 Task: Open Card Panel Discussion Review in Board Business Strategy Development to Workspace Change Management and add a team member Softage.2@softage.net, a label Blue, a checklist Literature, an attachment from your computer, a color Blue and finally, add a card description 'Schedule meeting with potential partner company' and a comment 'Let us approach this task with a sense of urgency and prioritize it accordingly.'. Add a start date 'Jan 02, 1900' with a due date 'Jan 09, 1900'
Action: Mouse moved to (301, 161)
Screenshot: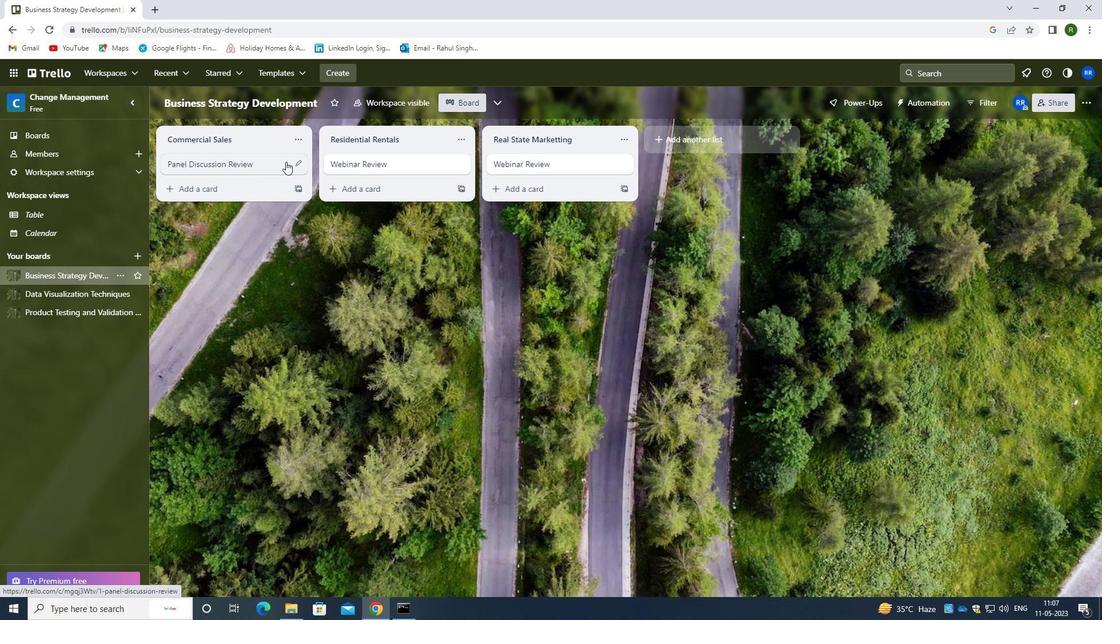 
Action: Mouse pressed left at (301, 161)
Screenshot: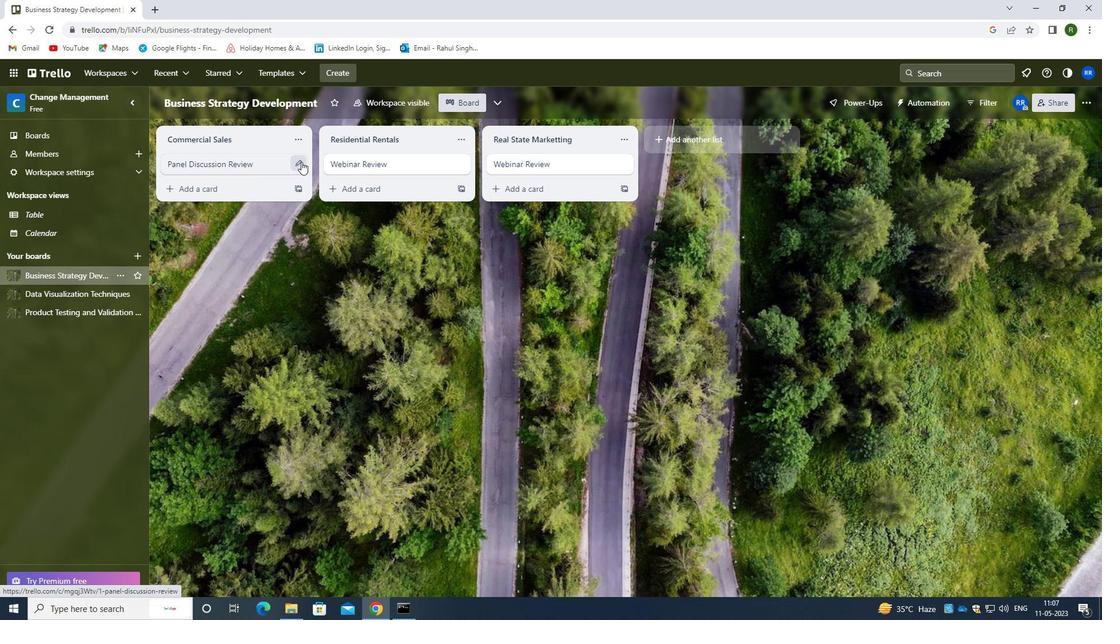 
Action: Mouse moved to (353, 165)
Screenshot: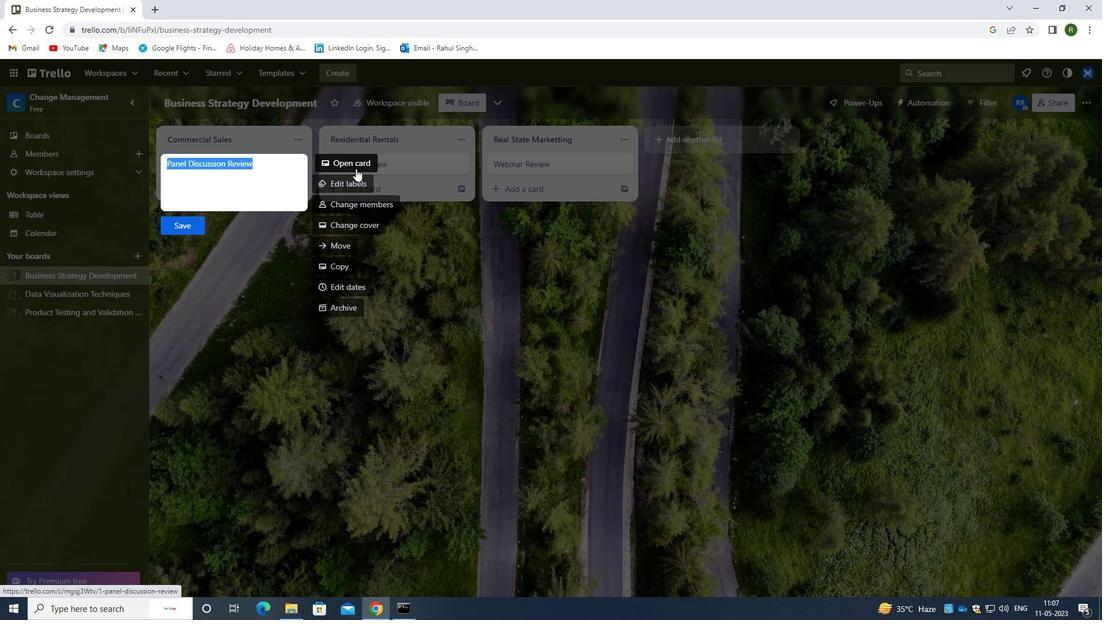 
Action: Mouse pressed left at (353, 165)
Screenshot: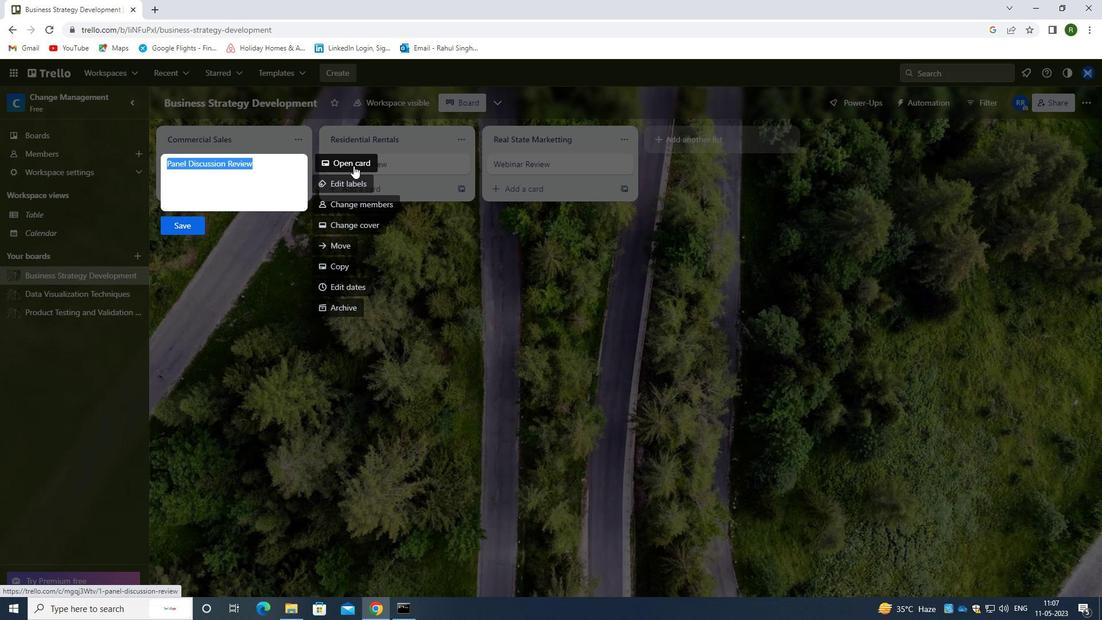
Action: Mouse moved to (688, 167)
Screenshot: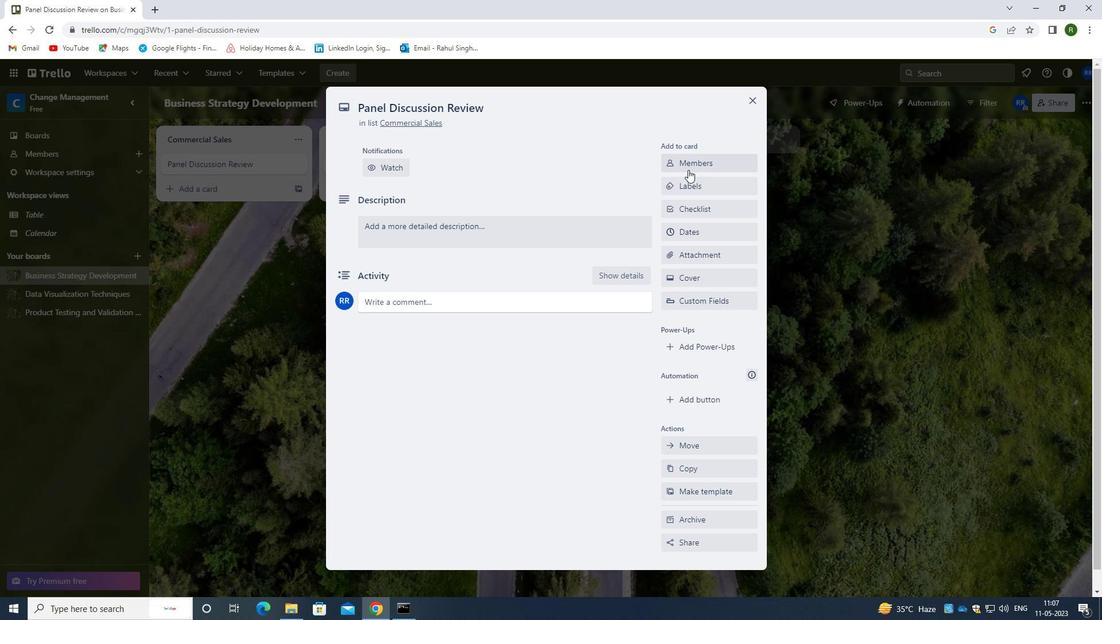 
Action: Mouse pressed left at (688, 167)
Screenshot: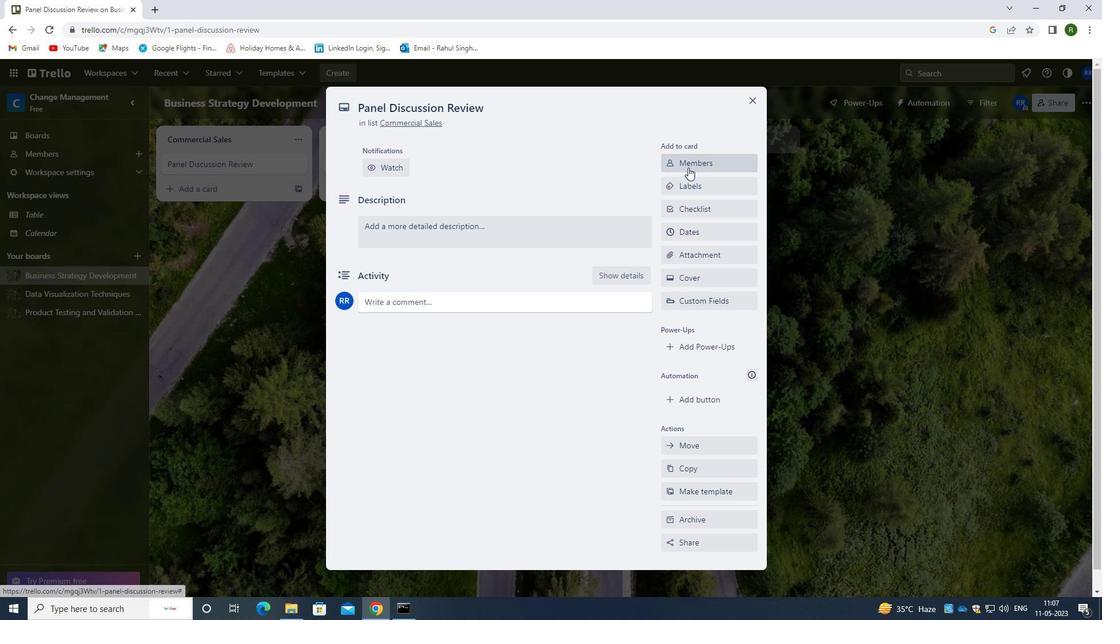 
Action: Mouse moved to (687, 216)
Screenshot: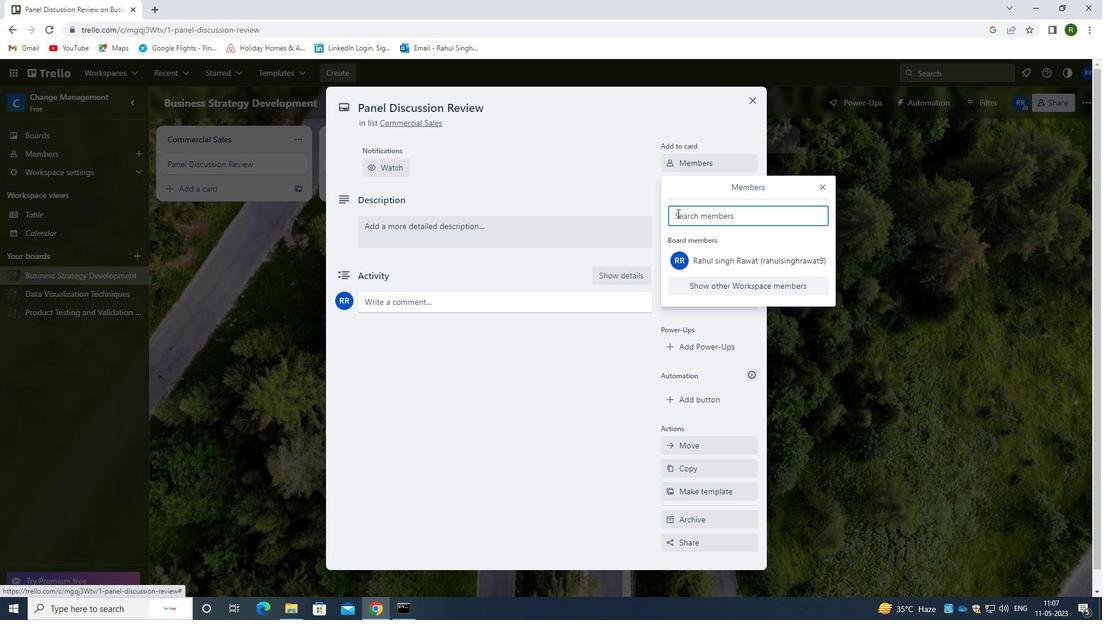 
Action: Mouse pressed left at (687, 216)
Screenshot: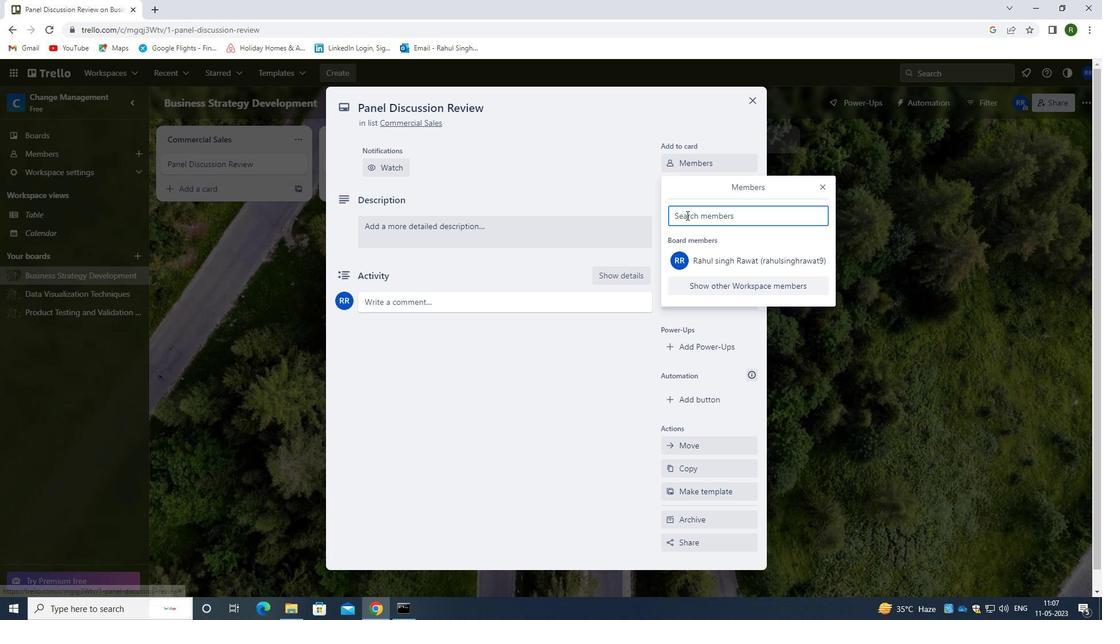 
Action: Mouse moved to (657, 195)
Screenshot: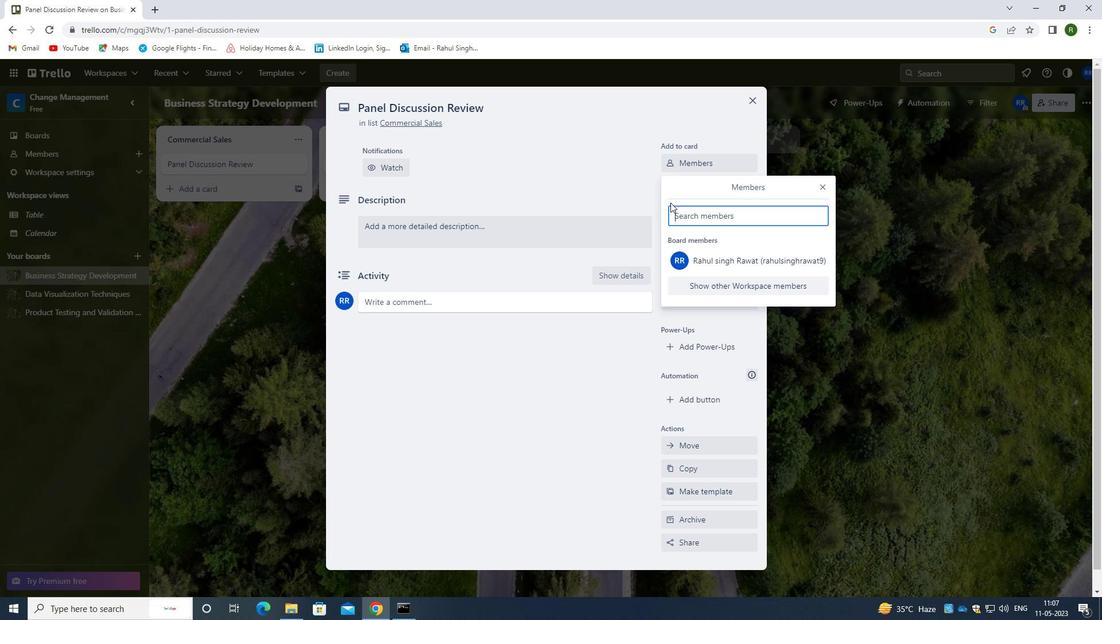 
Action: Key pressed <Key.caps_lock>s<Key.caps_lock>oftage.2<Key.shift><Key.shift><Key.shift><Key.shift><Key.shift><Key.shift><Key.shift>@SOFTAGE.NET
Screenshot: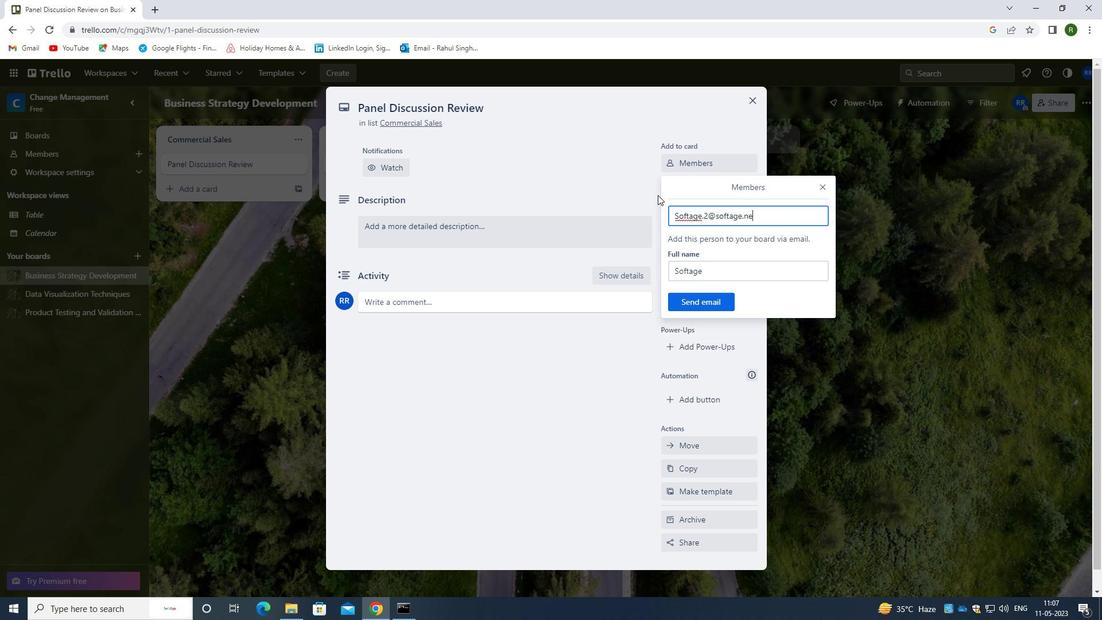 
Action: Mouse moved to (712, 302)
Screenshot: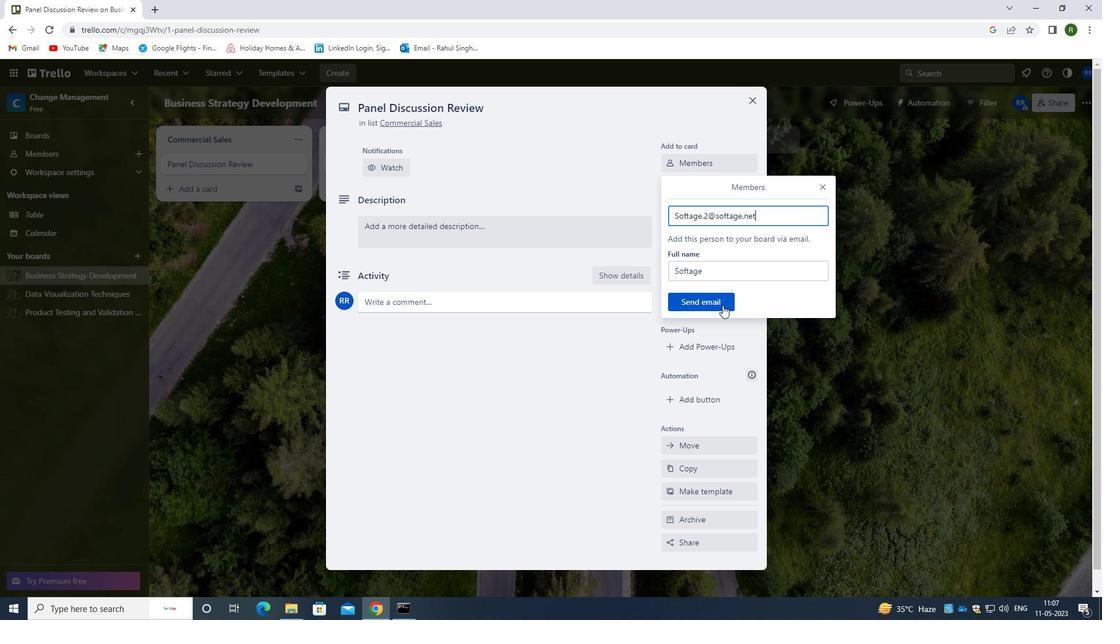 
Action: Mouse pressed left at (712, 302)
Screenshot: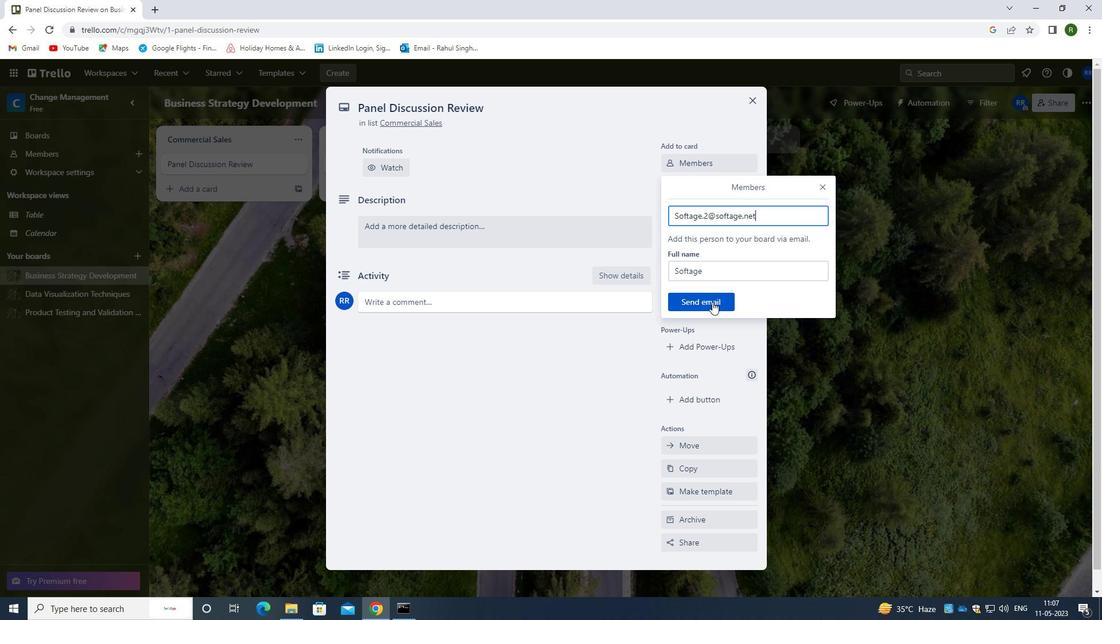 
Action: Mouse moved to (695, 228)
Screenshot: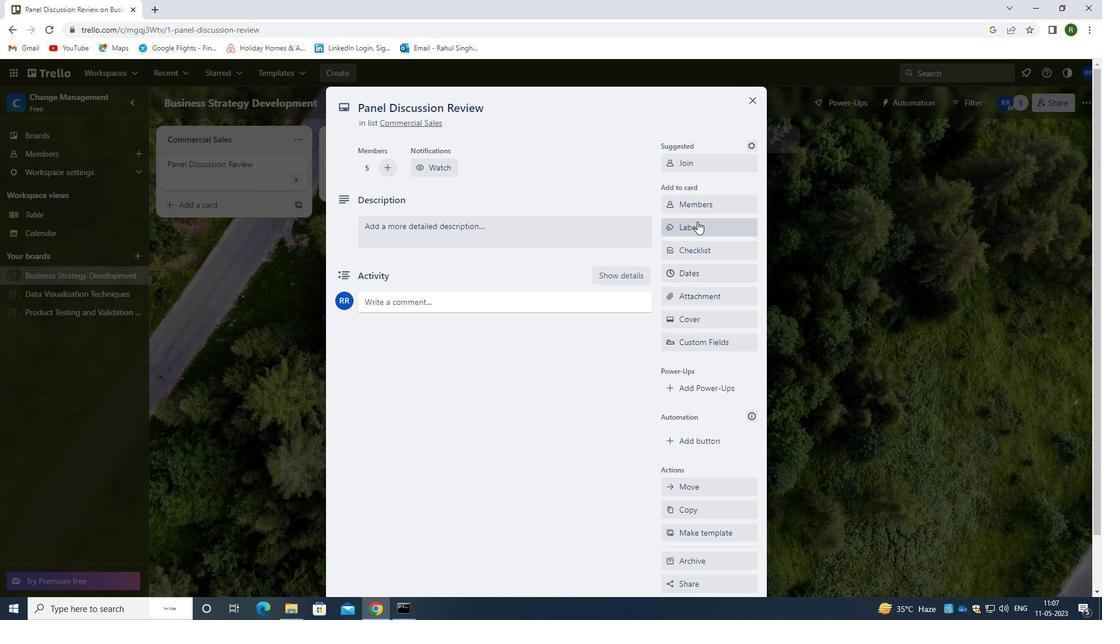 
Action: Mouse pressed left at (695, 228)
Screenshot: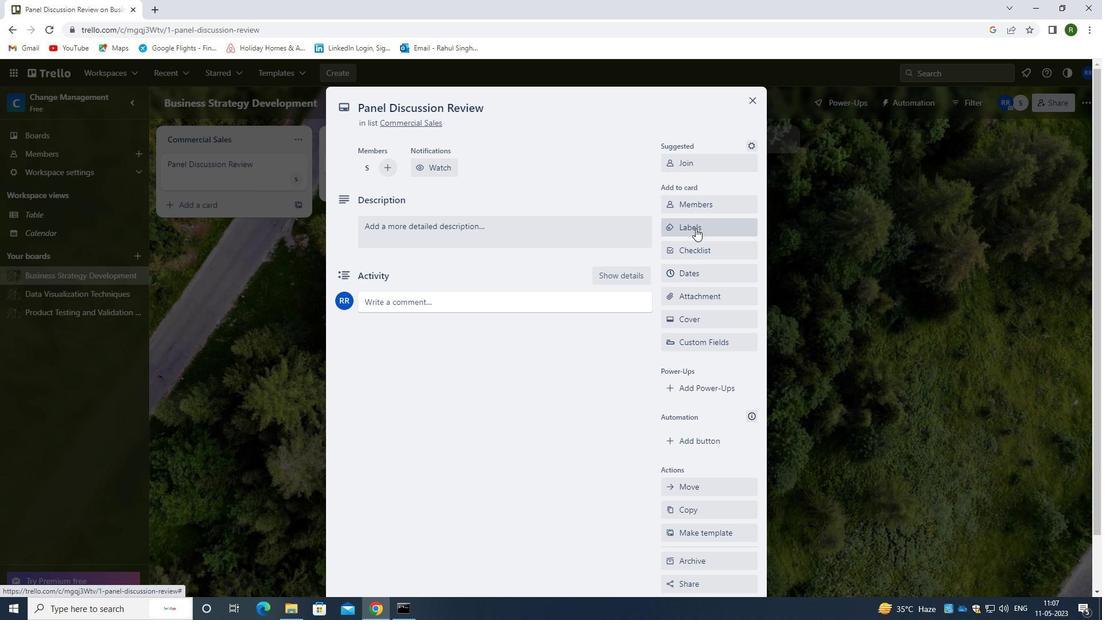 
Action: Mouse moved to (741, 299)
Screenshot: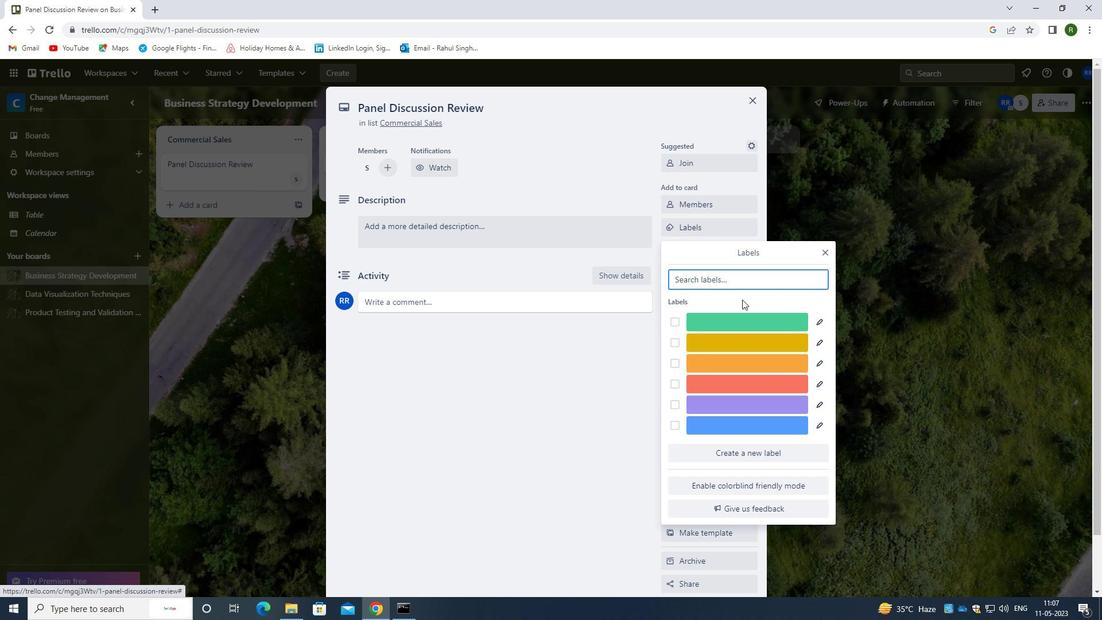 
Action: Key pressed <Key.caps_lock>BLLUE
Screenshot: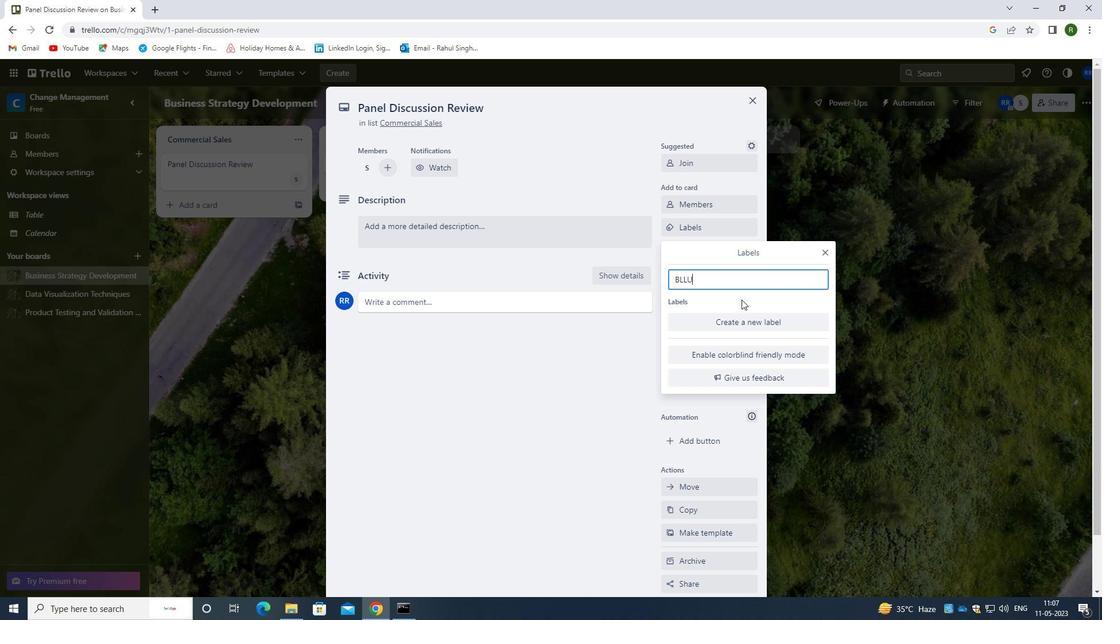 
Action: Mouse moved to (763, 299)
Screenshot: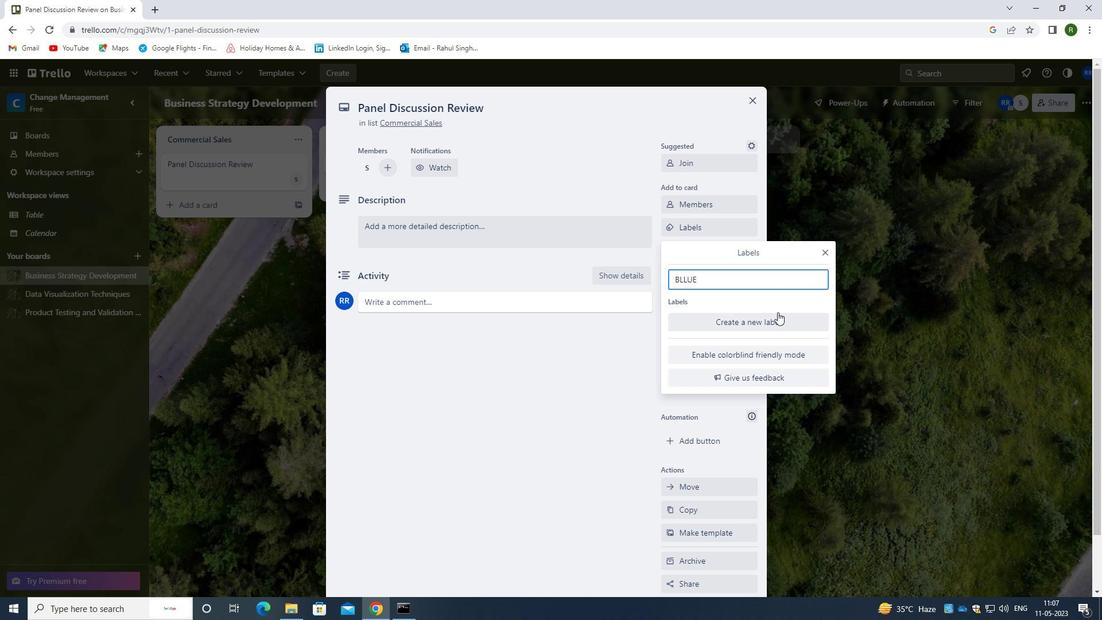 
Action: Key pressed <Key.backspace><Key.backspace><Key.backspace><Key.backspace><Key.backspace><Key.shift>BLUE
Screenshot: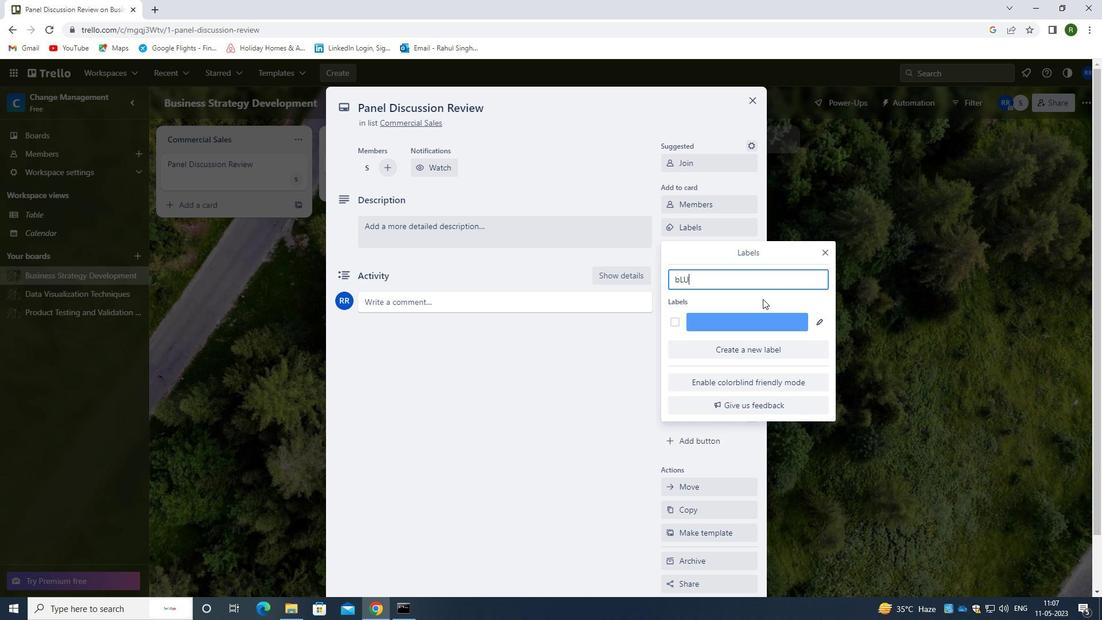 
Action: Mouse moved to (674, 321)
Screenshot: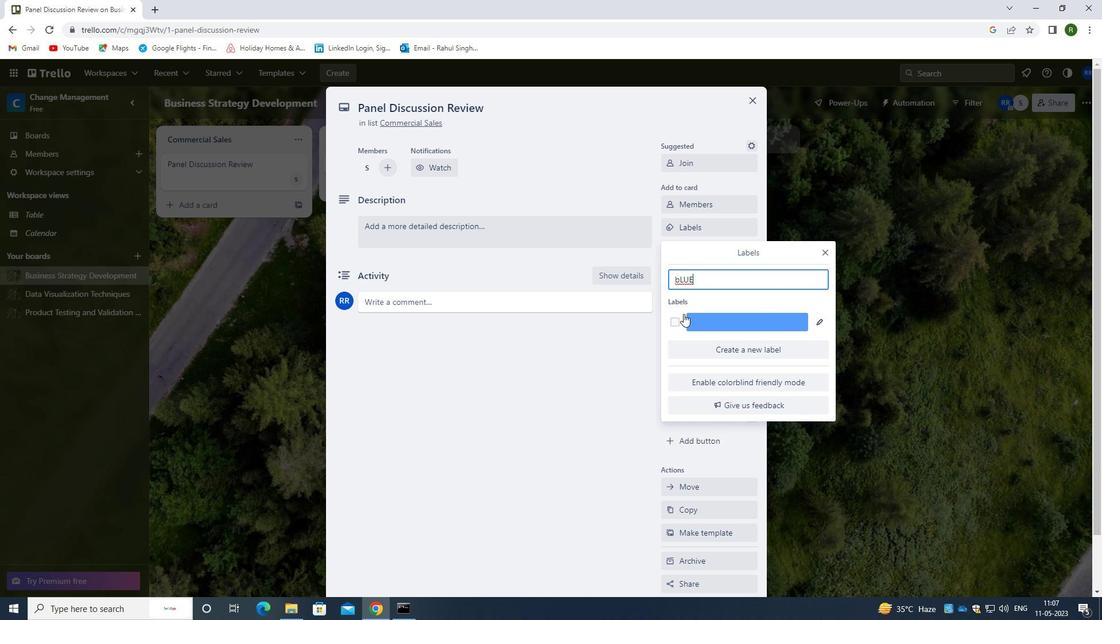 
Action: Mouse pressed left at (674, 321)
Screenshot: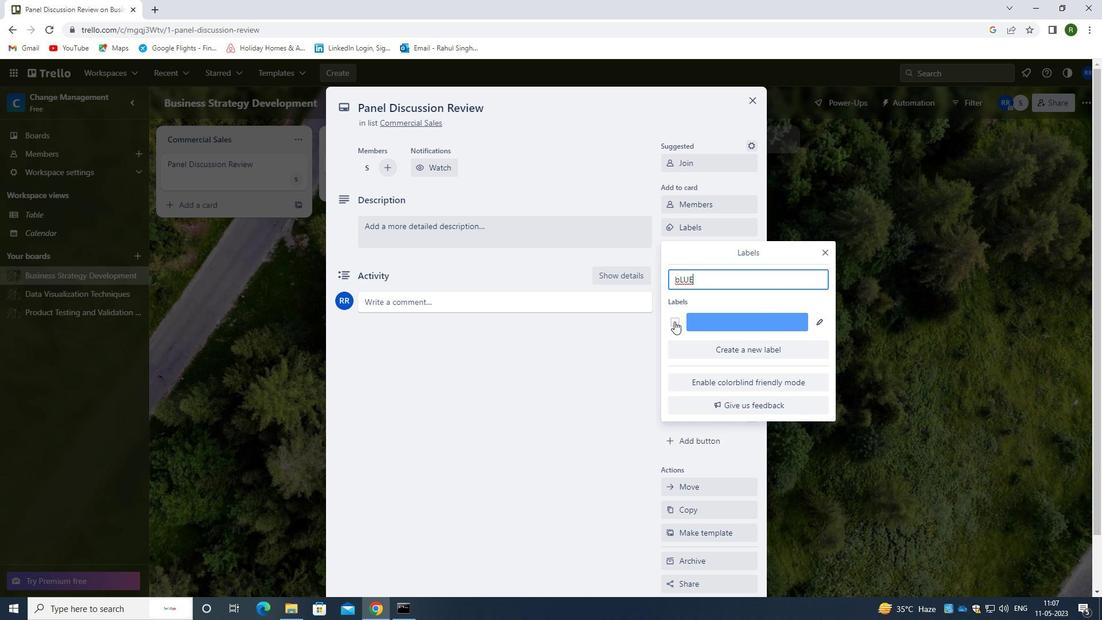 
Action: Mouse moved to (593, 364)
Screenshot: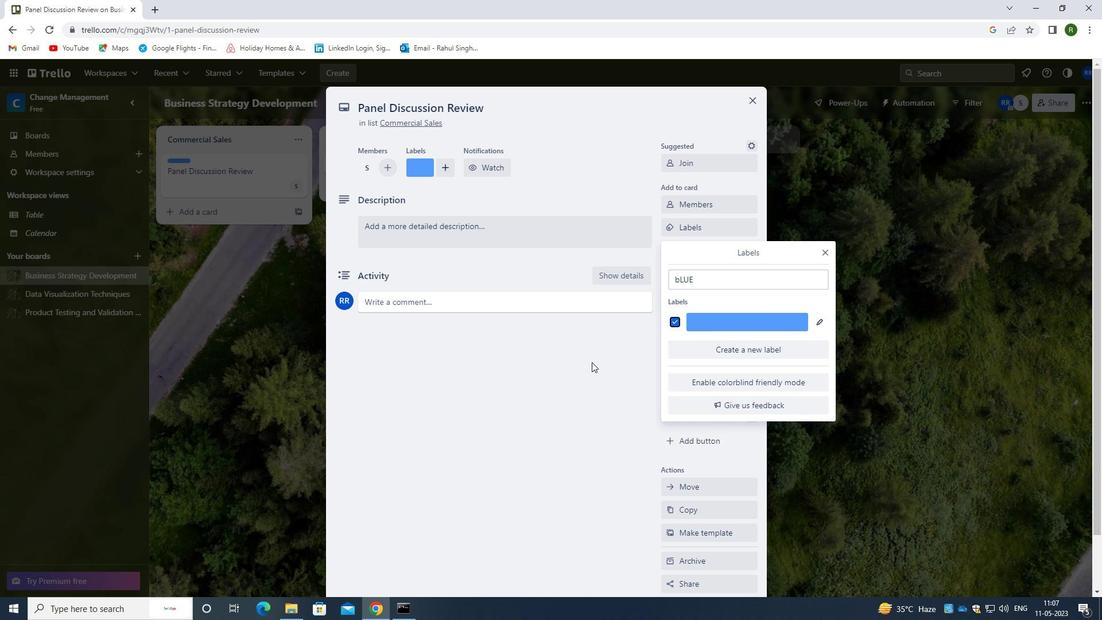 
Action: Mouse pressed left at (593, 364)
Screenshot: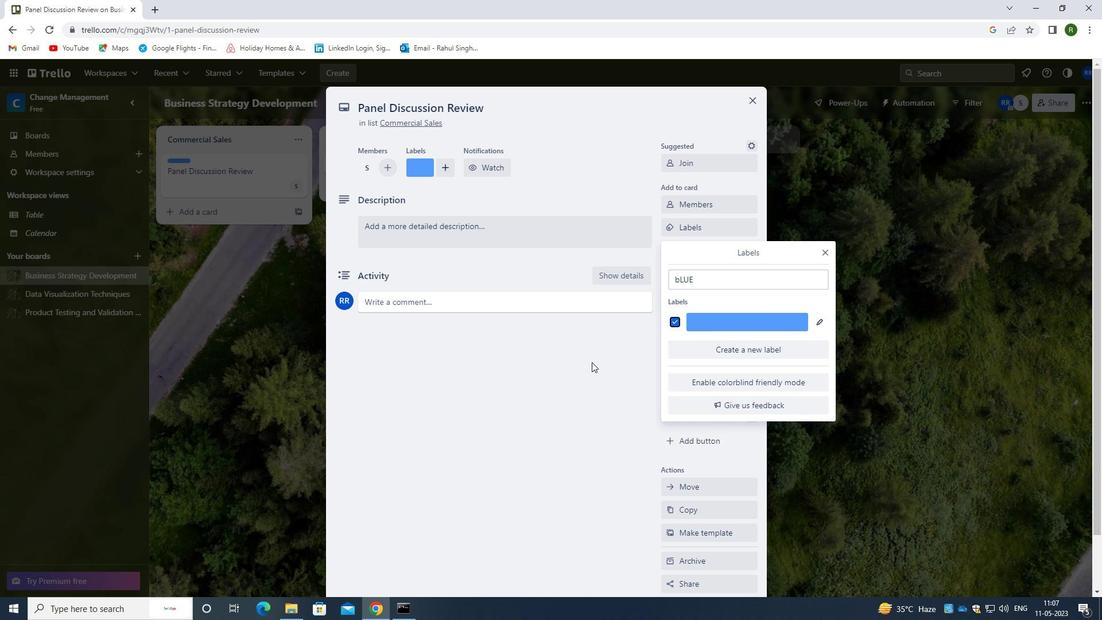 
Action: Mouse moved to (692, 272)
Screenshot: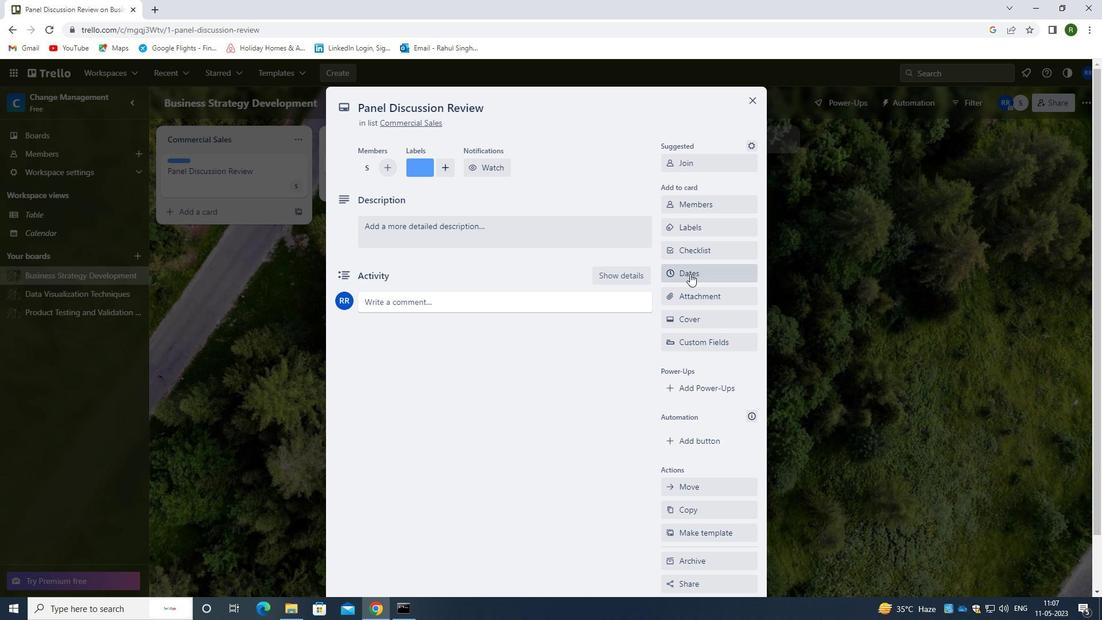
Action: Key pressed <Key.caps_lock>
Screenshot: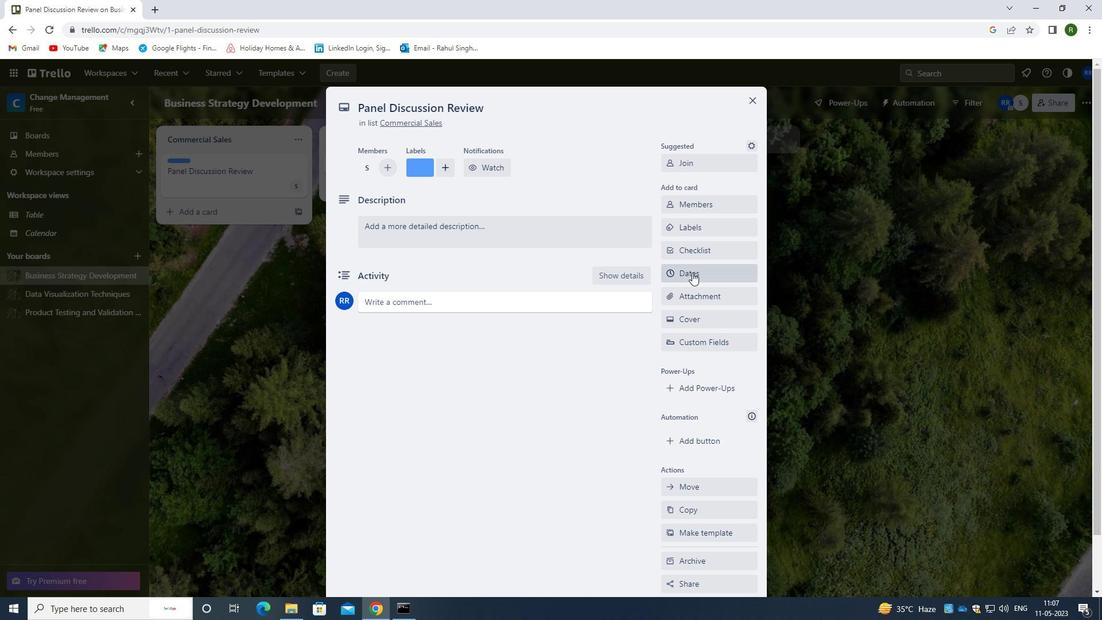 
Action: Mouse moved to (703, 254)
Screenshot: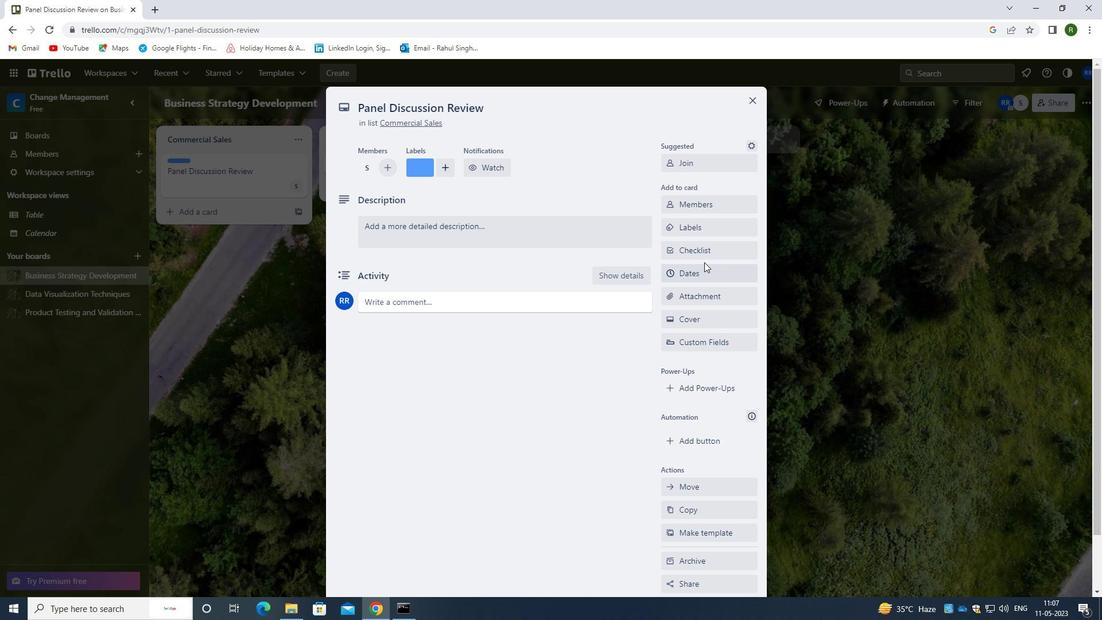 
Action: Mouse pressed left at (703, 254)
Screenshot: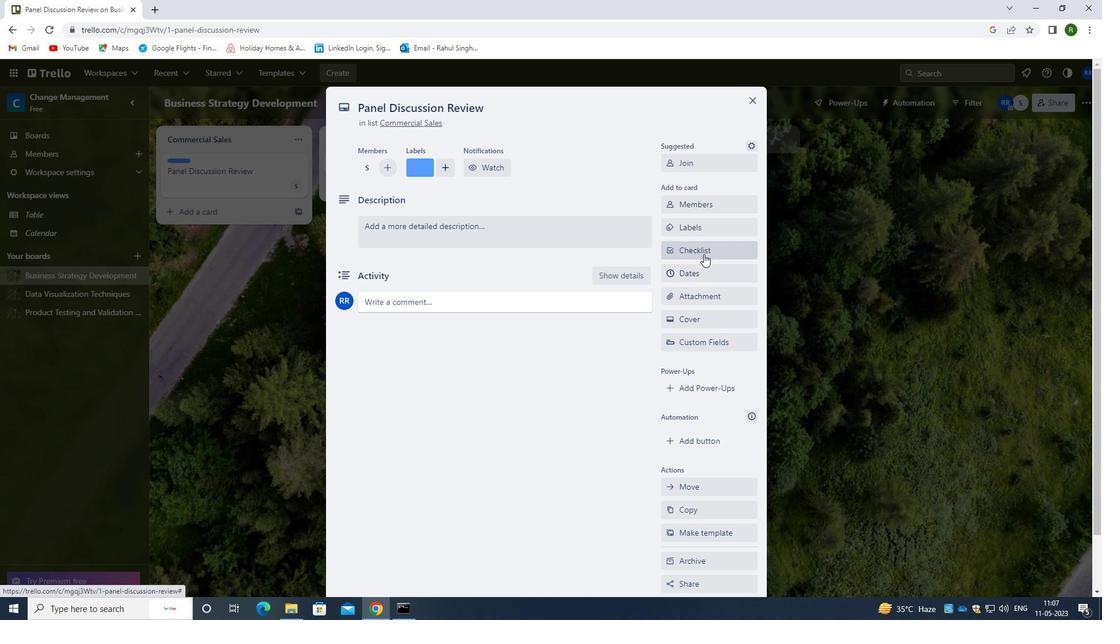 
Action: Mouse moved to (724, 296)
Screenshot: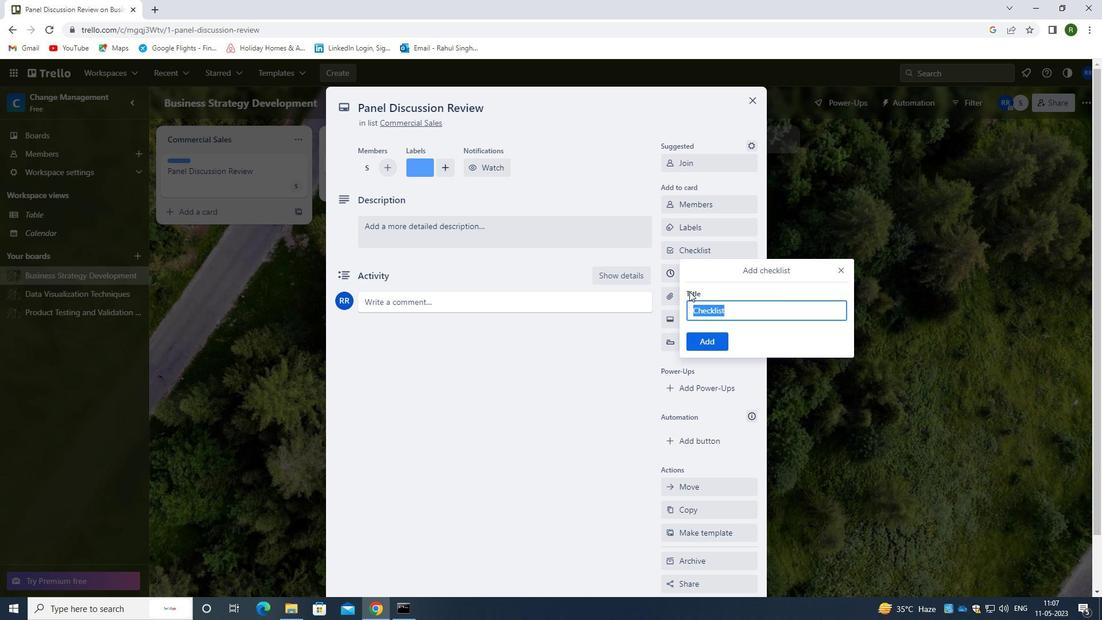 
Action: Key pressed <Key.caps_lock>L<Key.caps_lock>ITERATURE
Screenshot: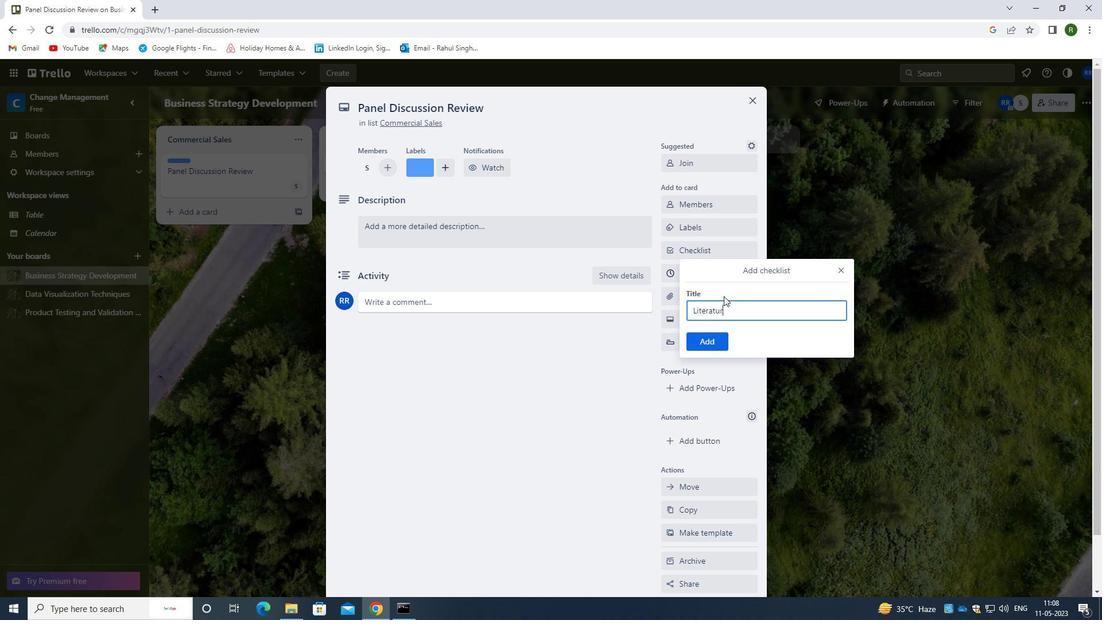 
Action: Mouse moved to (699, 342)
Screenshot: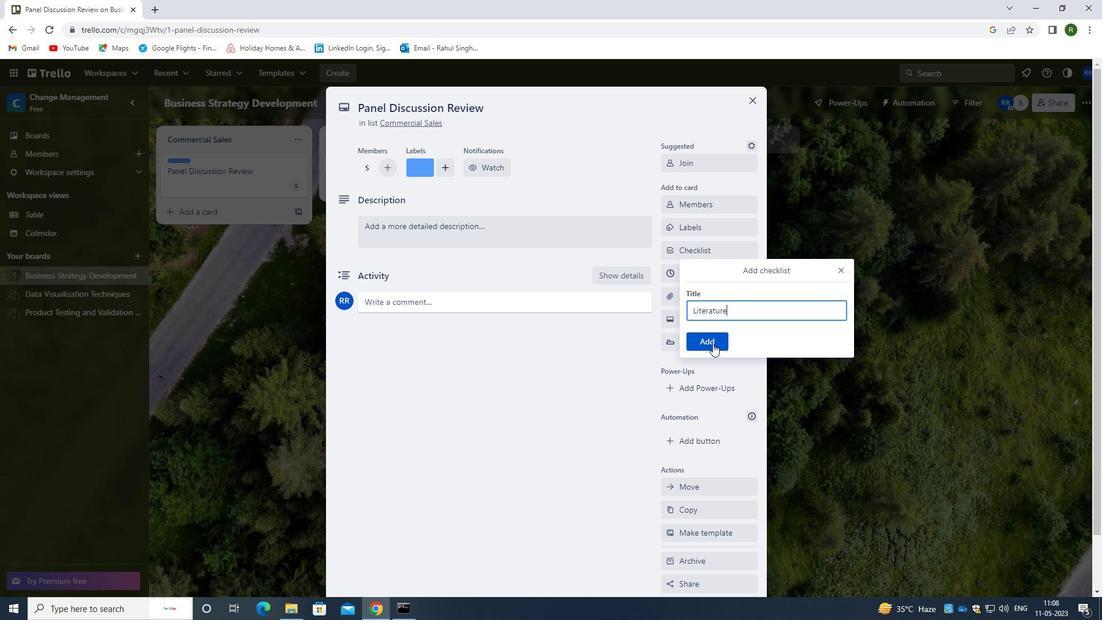 
Action: Mouse pressed left at (699, 342)
Screenshot: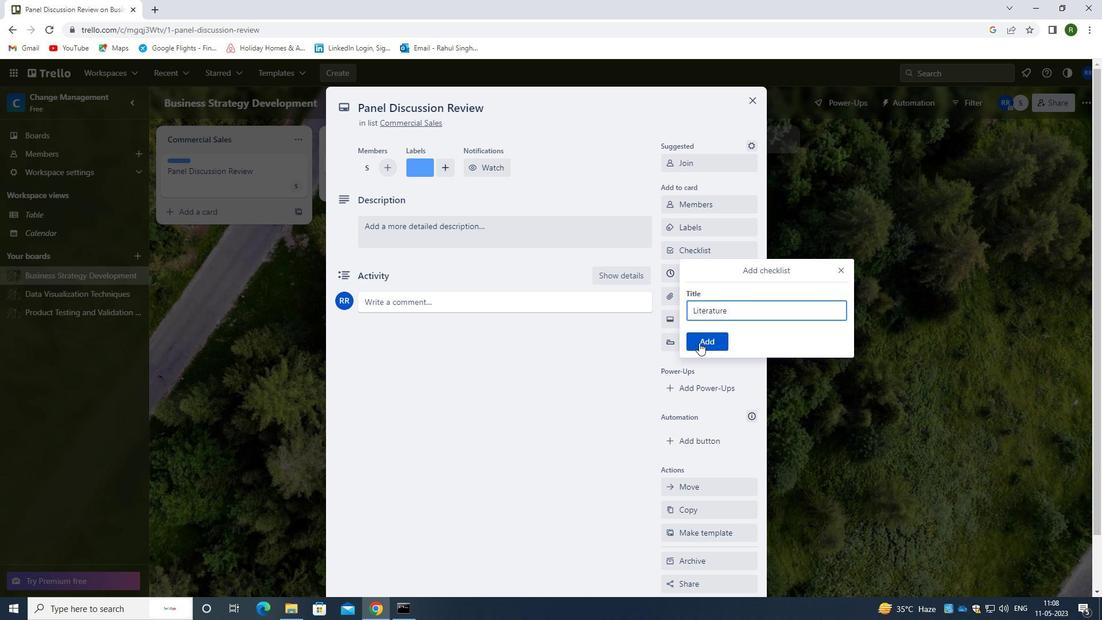 
Action: Mouse moved to (698, 296)
Screenshot: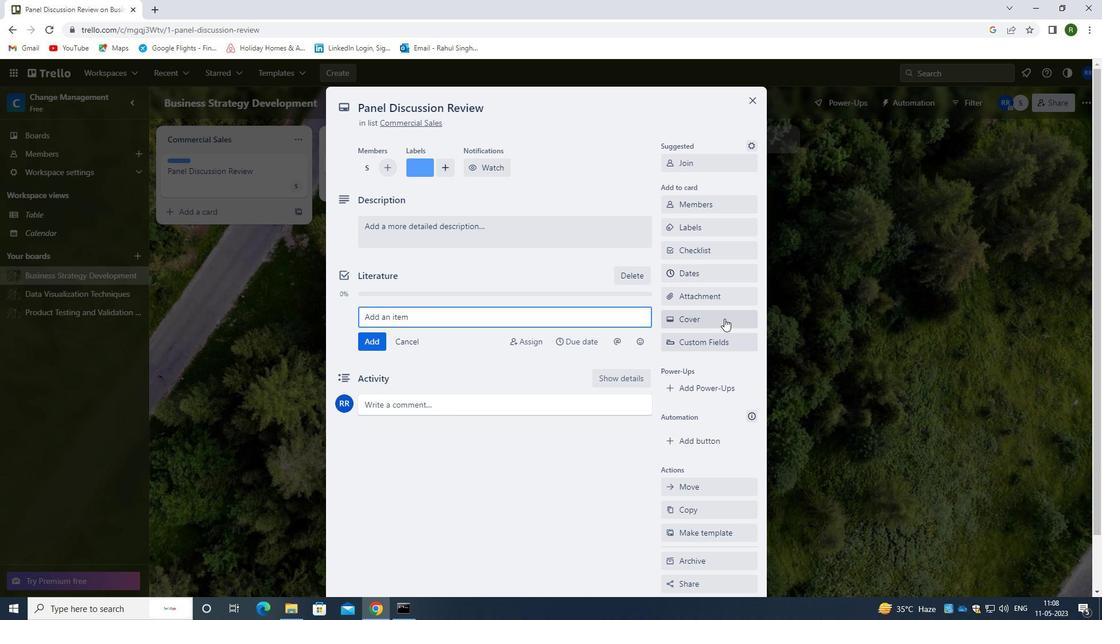 
Action: Mouse pressed left at (698, 296)
Screenshot: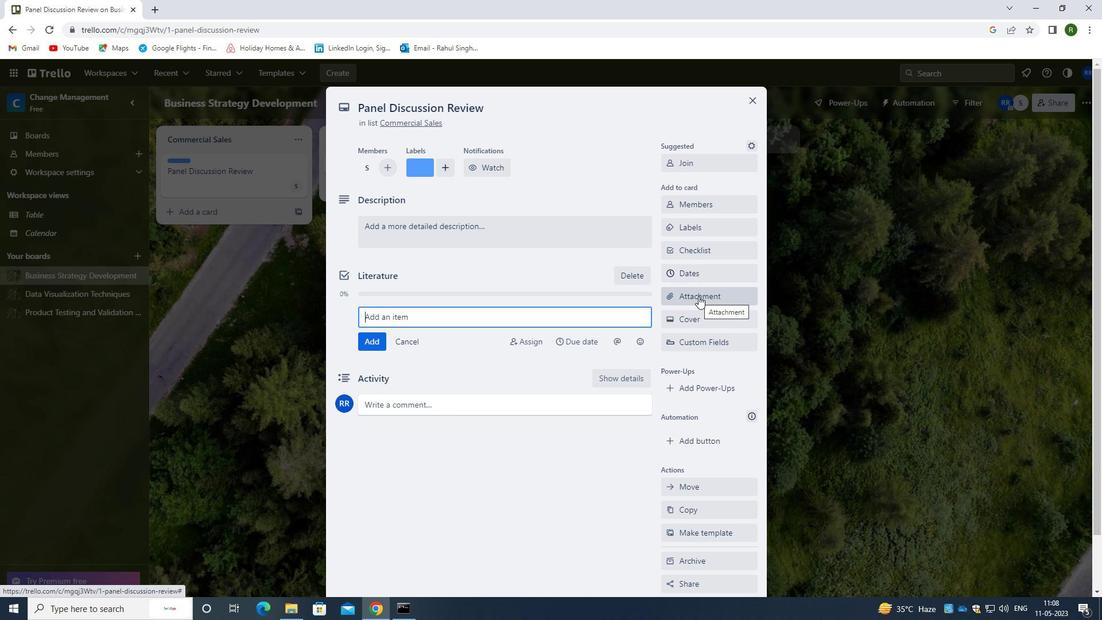 
Action: Mouse moved to (697, 346)
Screenshot: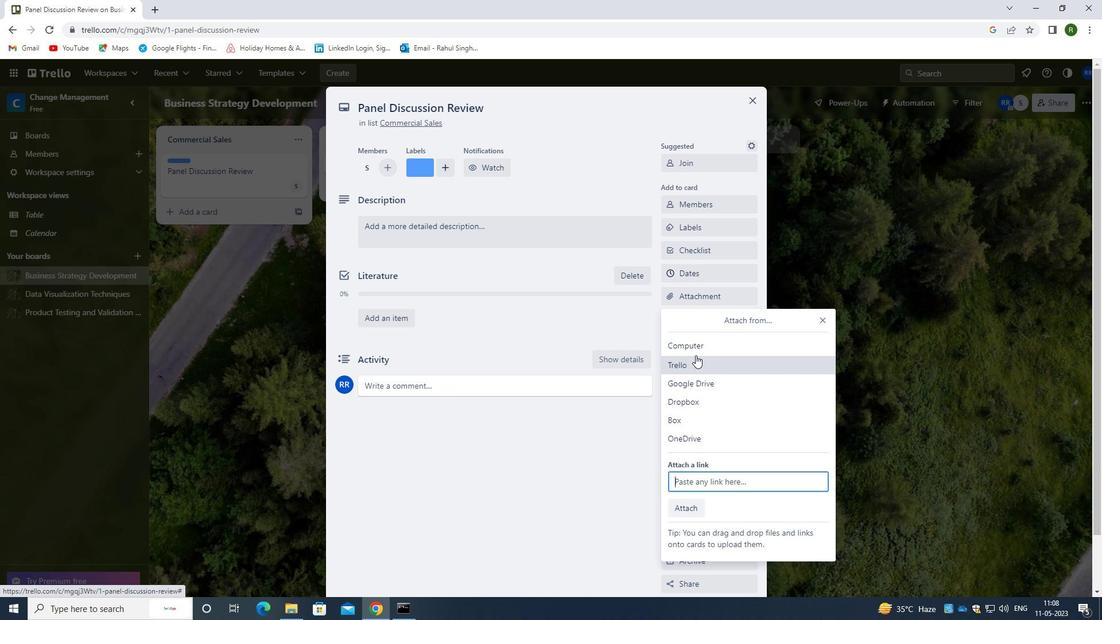 
Action: Mouse pressed left at (697, 346)
Screenshot: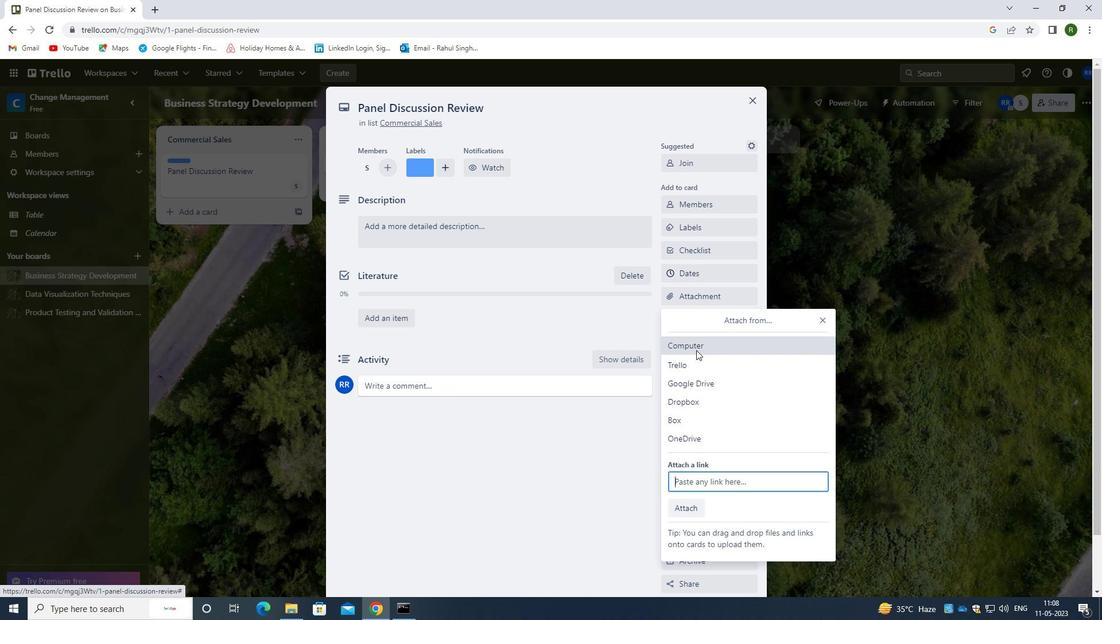 
Action: Mouse moved to (200, 126)
Screenshot: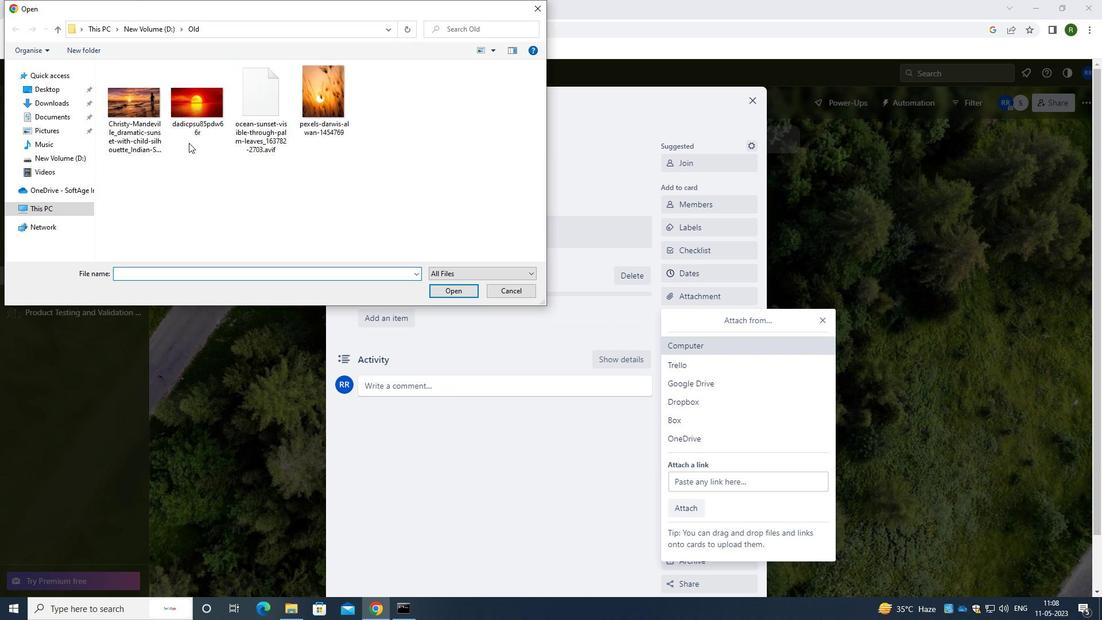 
Action: Mouse pressed left at (200, 126)
Screenshot: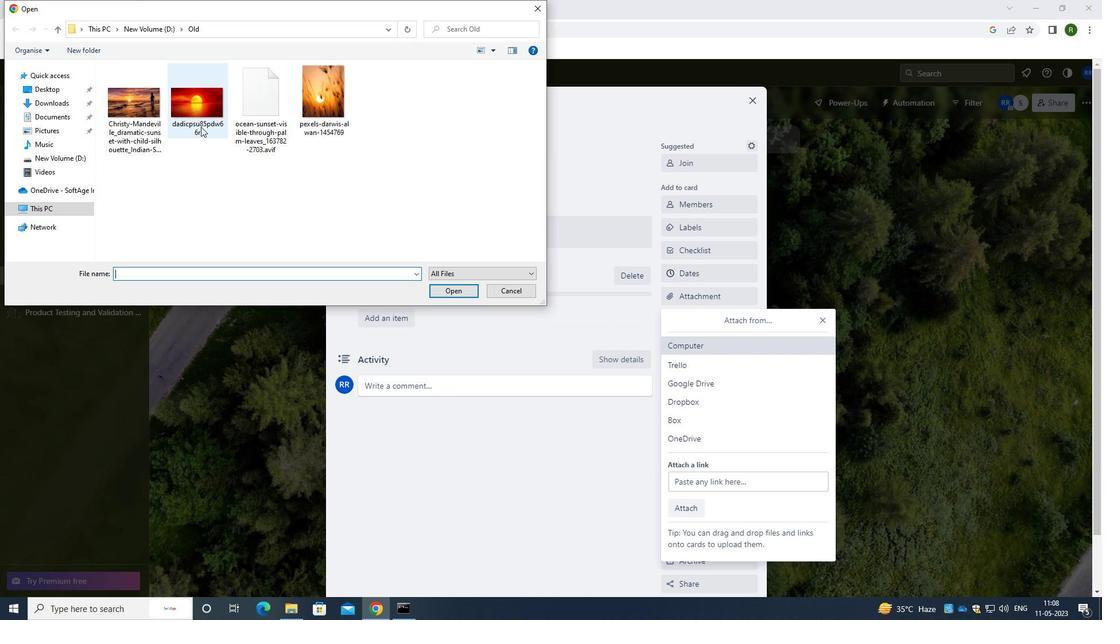 
Action: Mouse moved to (463, 295)
Screenshot: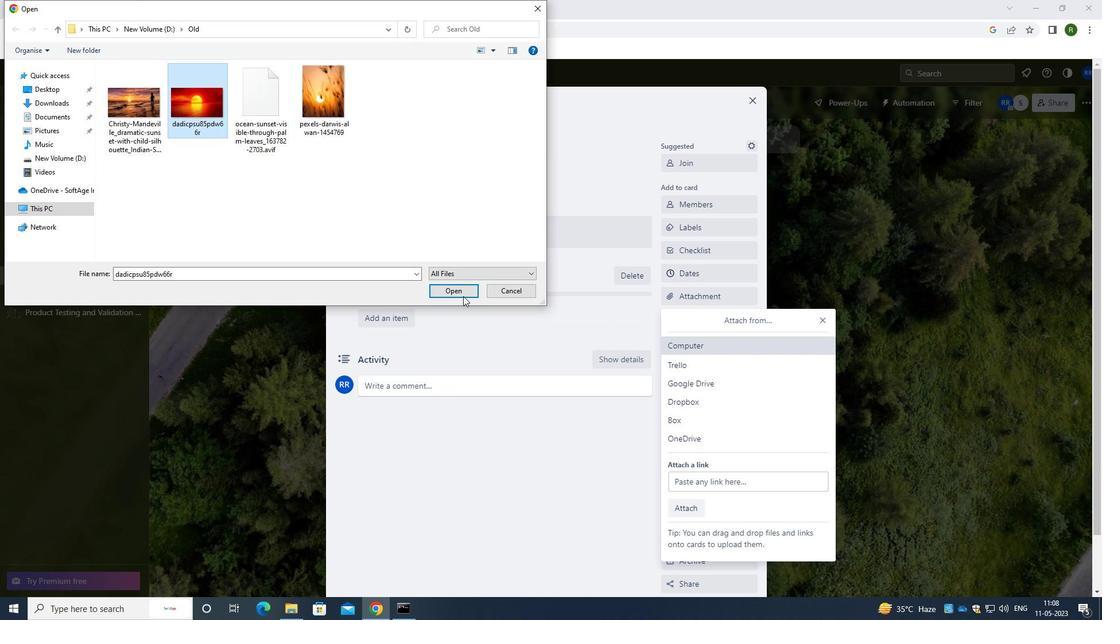 
Action: Mouse pressed left at (463, 295)
Screenshot: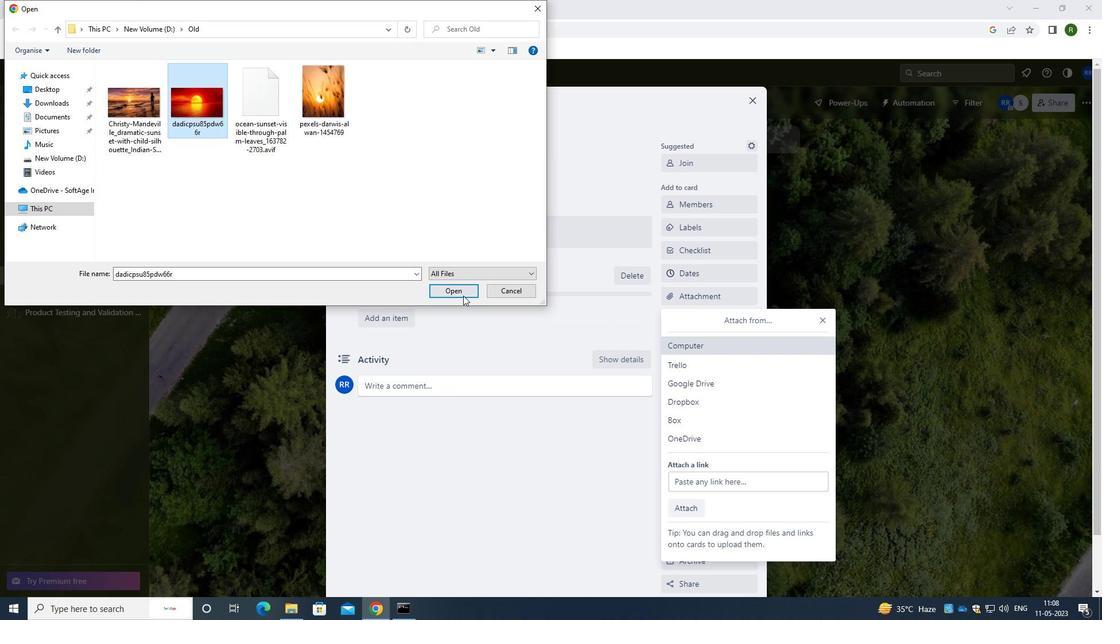 
Action: Mouse moved to (428, 319)
Screenshot: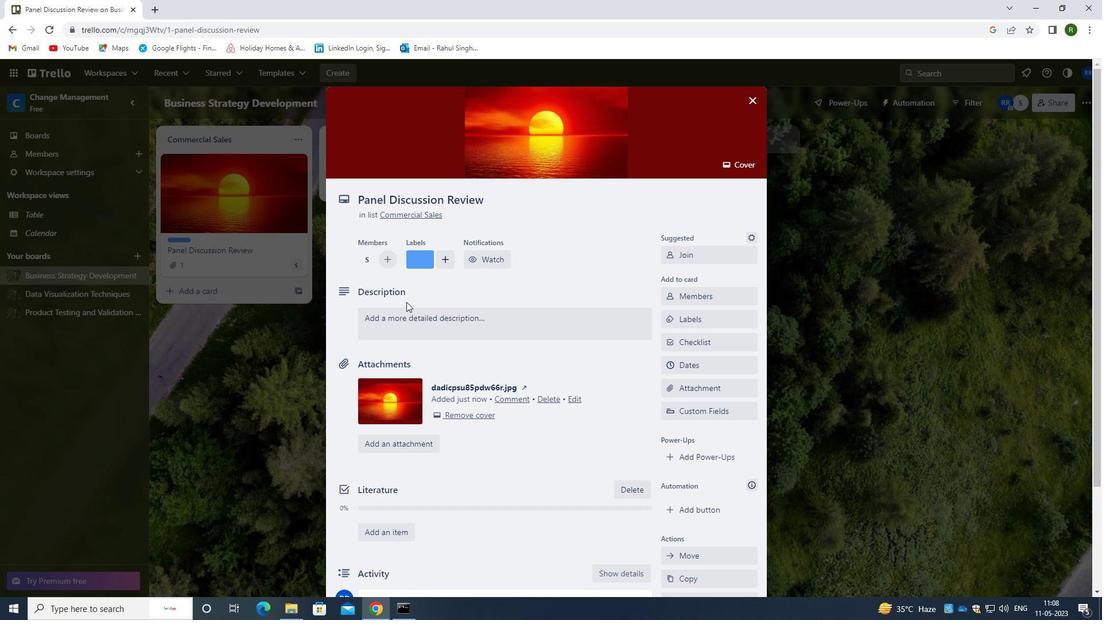 
Action: Mouse pressed left at (428, 319)
Screenshot: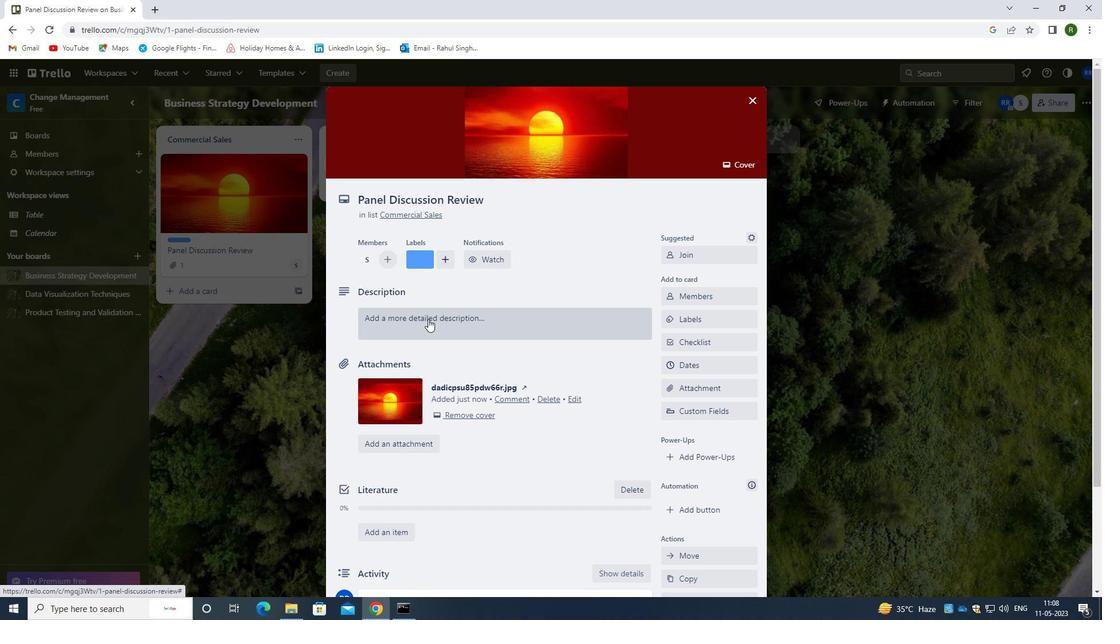
Action: Mouse moved to (427, 320)
Screenshot: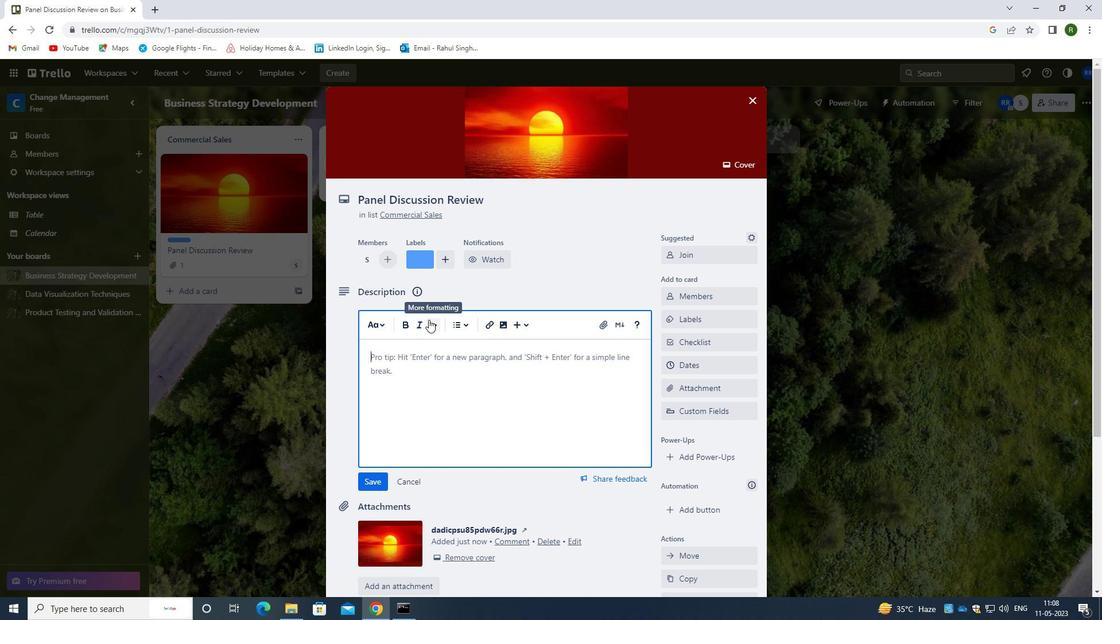 
Action: Key pressed <Key.caps_lock>SCH<Key.backspace><Key.backspace><Key.backspace><Key.caps_lock><Key.caps_lock>S<Key.caps_lock>CHEDULE<Key.space>MEETING<Key.space>WITH<Key.space>POTENTIAL<Key.space>PARTNER<Key.space>COMPANY
Screenshot: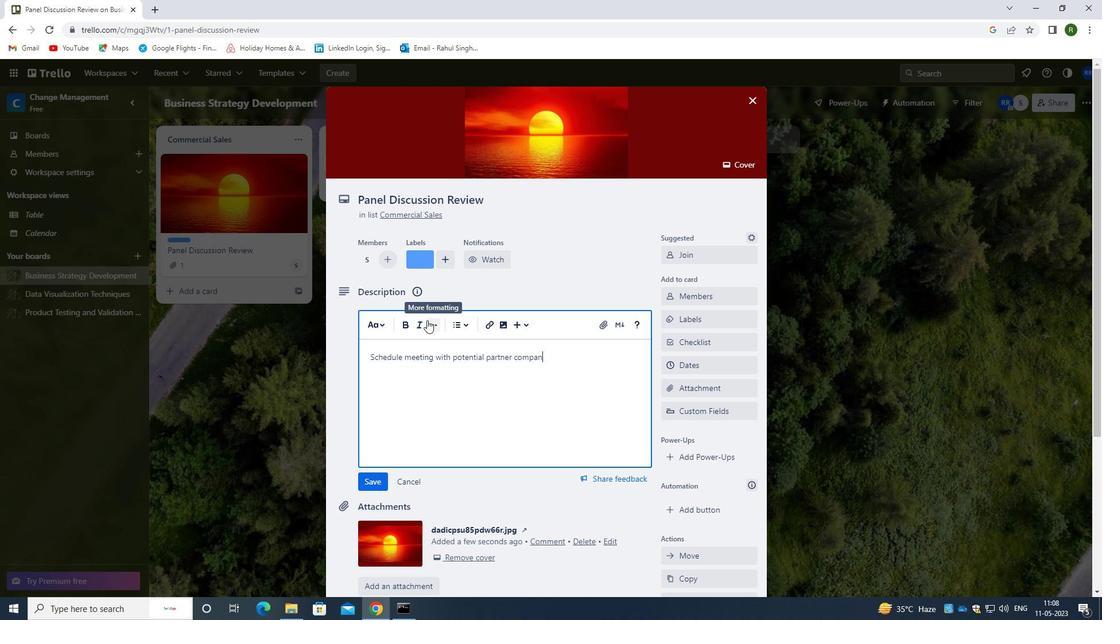 
Action: Mouse moved to (382, 482)
Screenshot: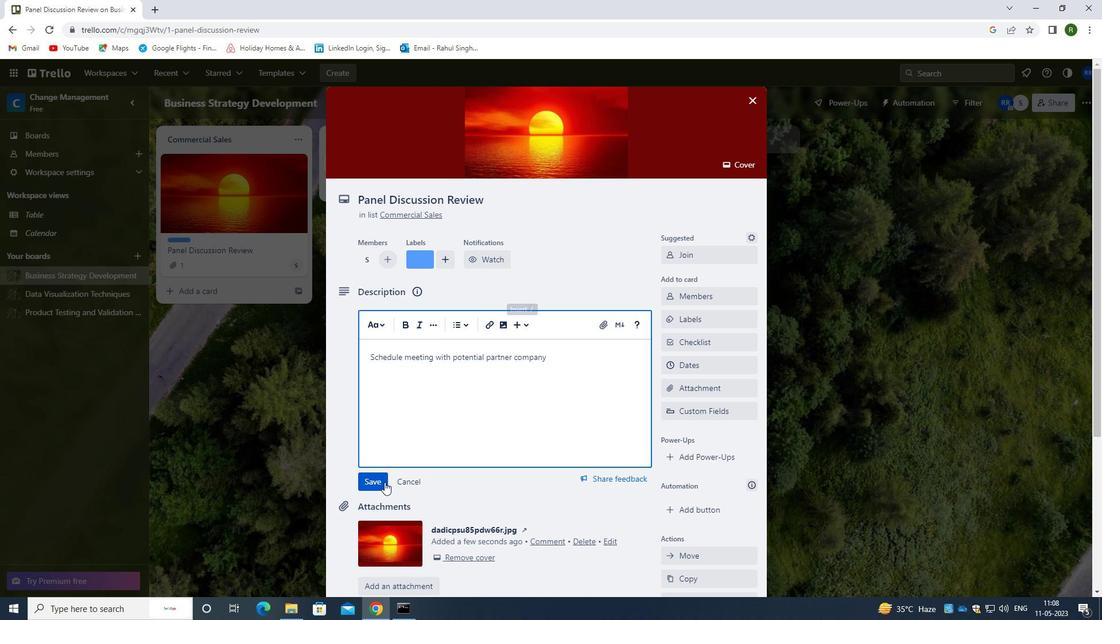 
Action: Mouse pressed left at (382, 482)
Screenshot: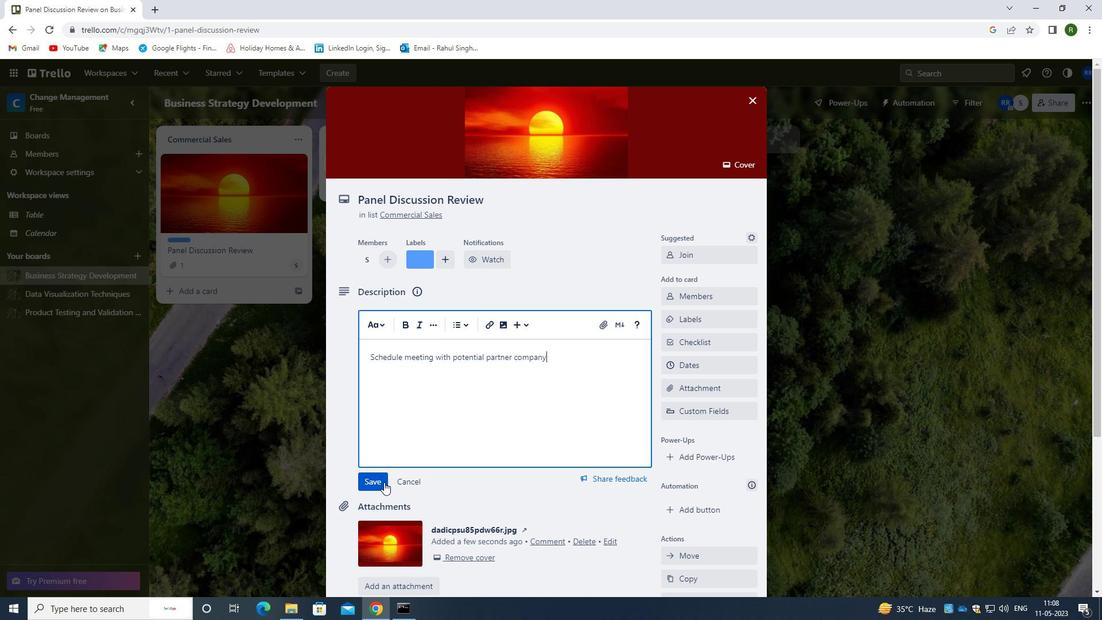 
Action: Mouse moved to (544, 465)
Screenshot: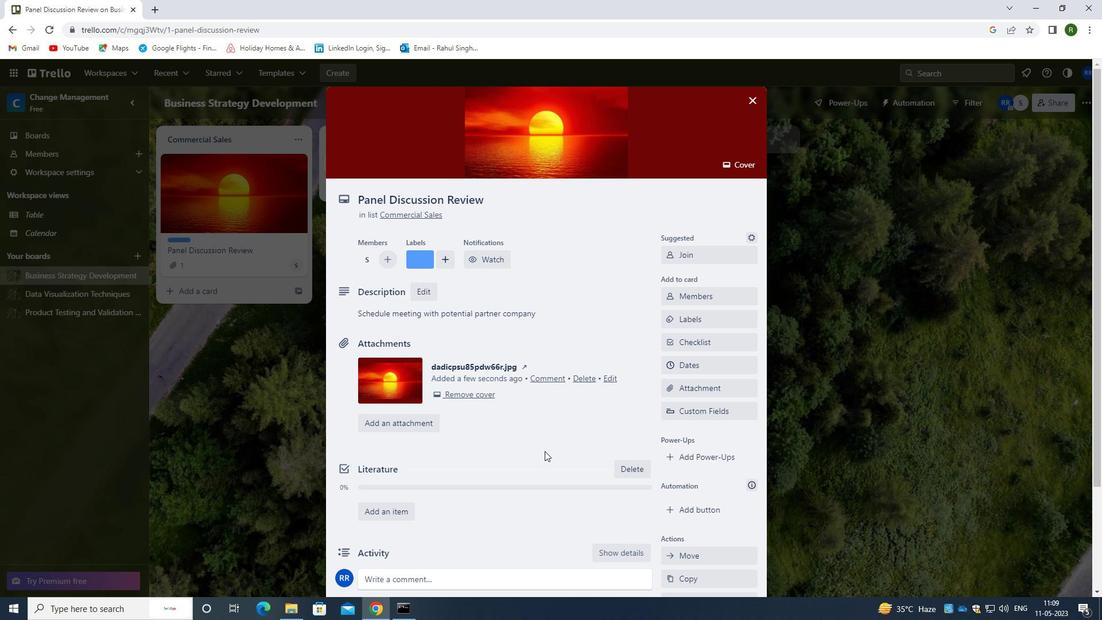 
Action: Mouse scrolled (544, 465) with delta (0, 0)
Screenshot: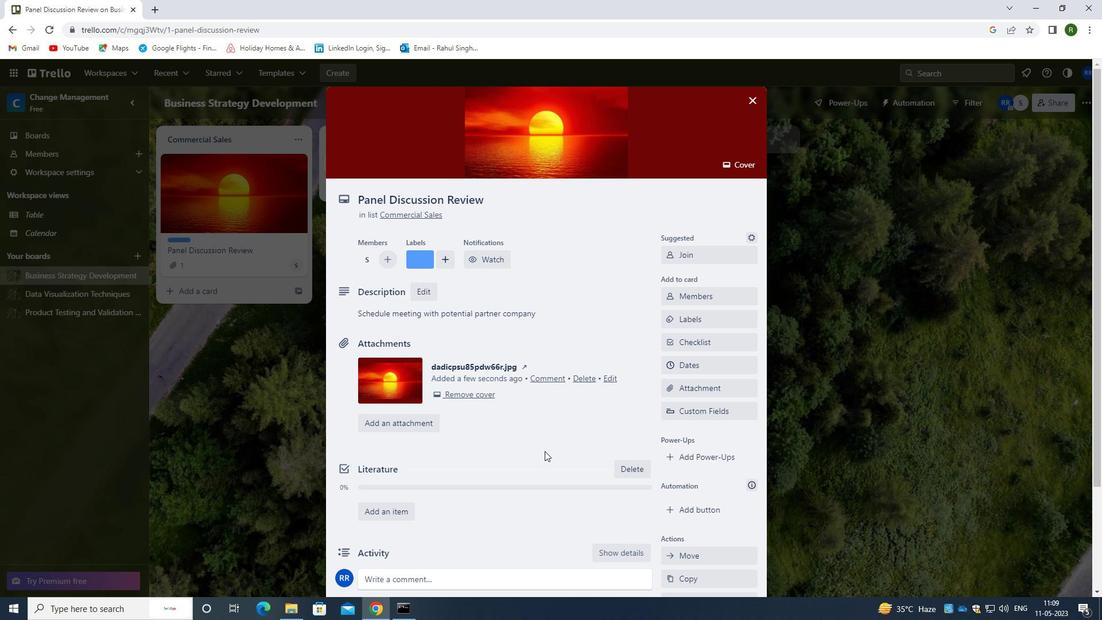 
Action: Mouse moved to (543, 467)
Screenshot: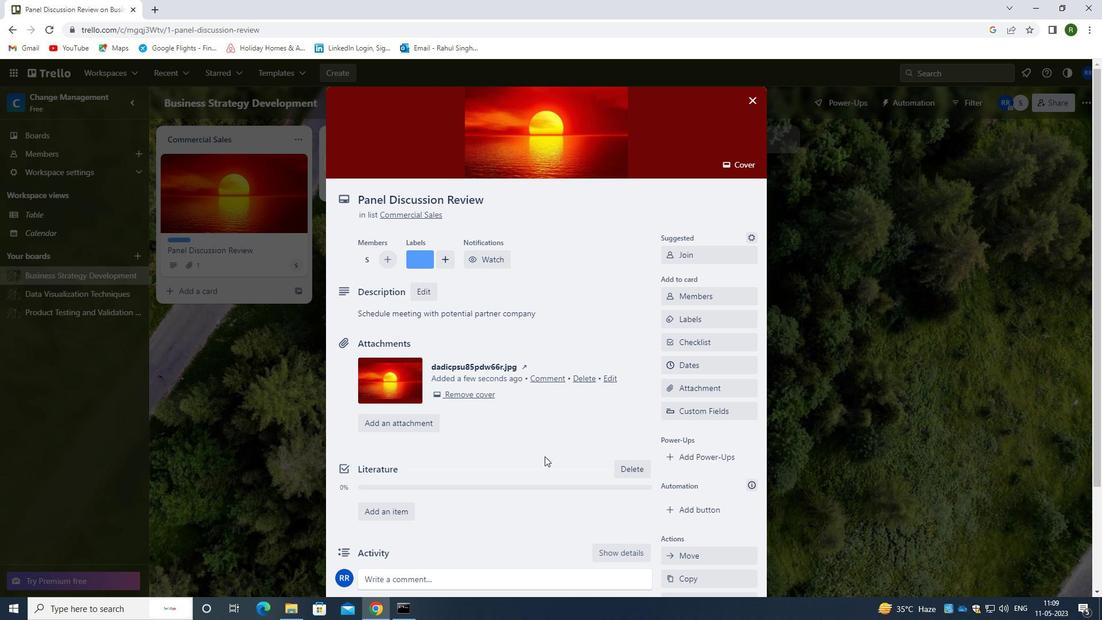 
Action: Mouse scrolled (543, 466) with delta (0, 0)
Screenshot: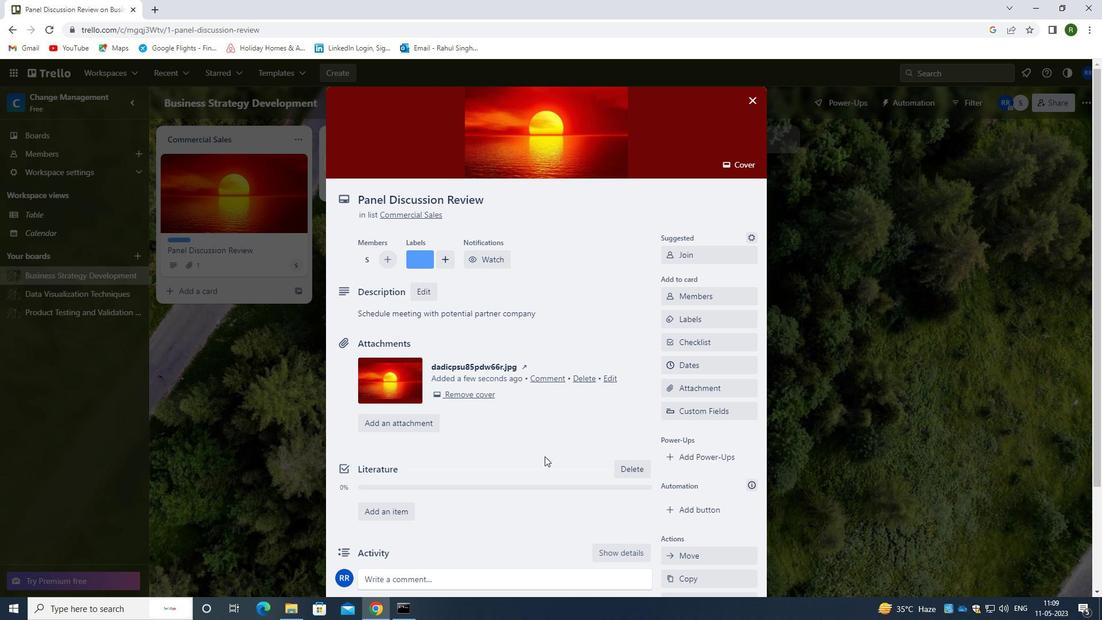 
Action: Mouse moved to (541, 468)
Screenshot: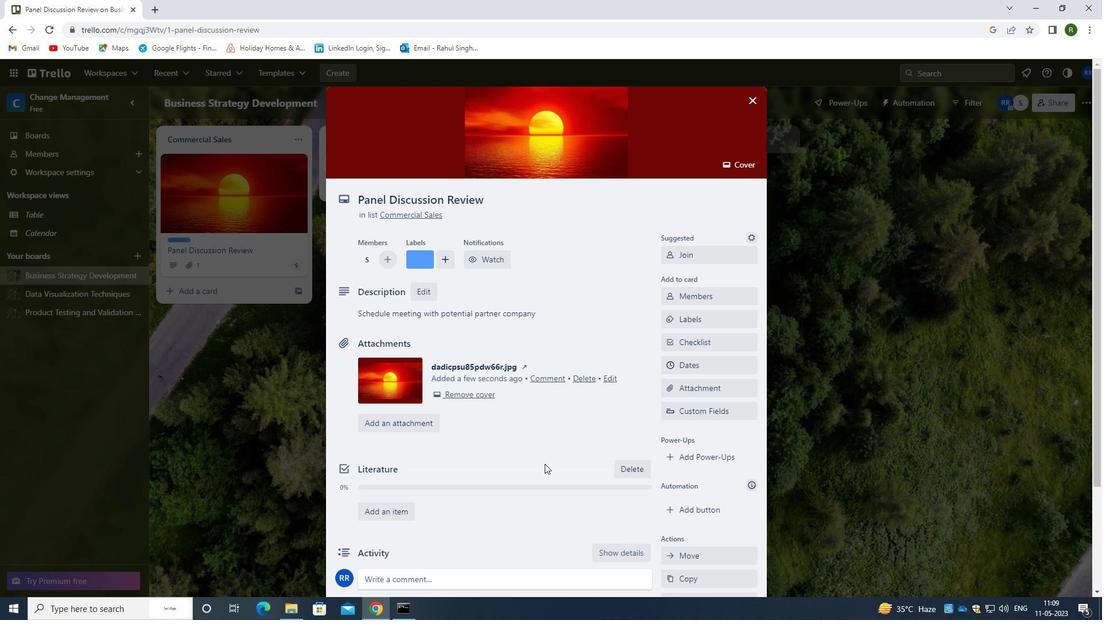 
Action: Mouse scrolled (541, 467) with delta (0, 0)
Screenshot: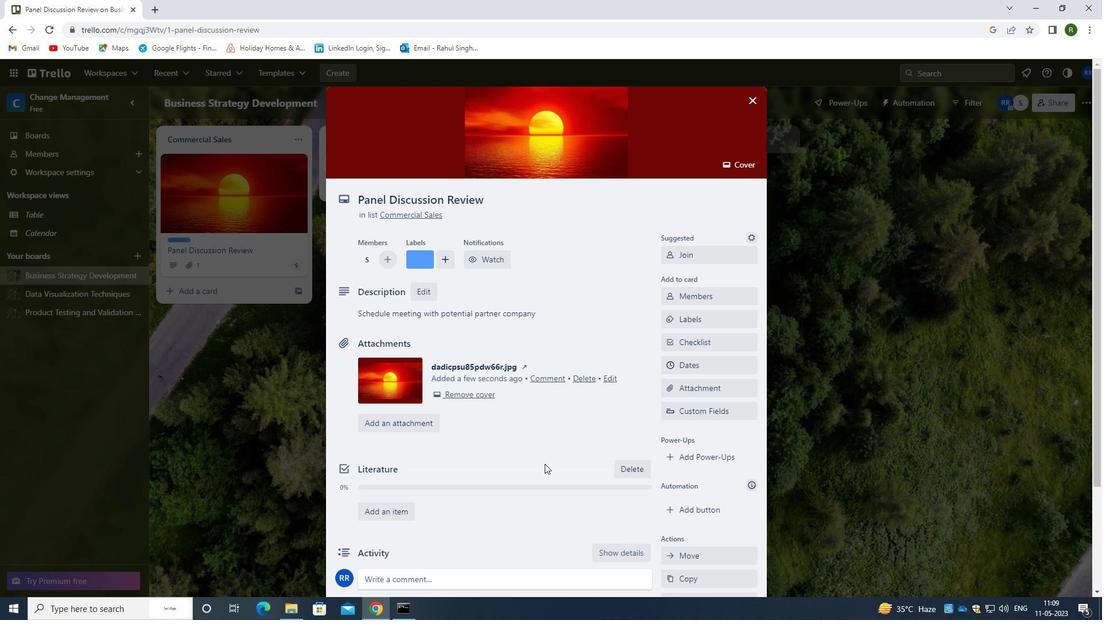 
Action: Mouse moved to (432, 452)
Screenshot: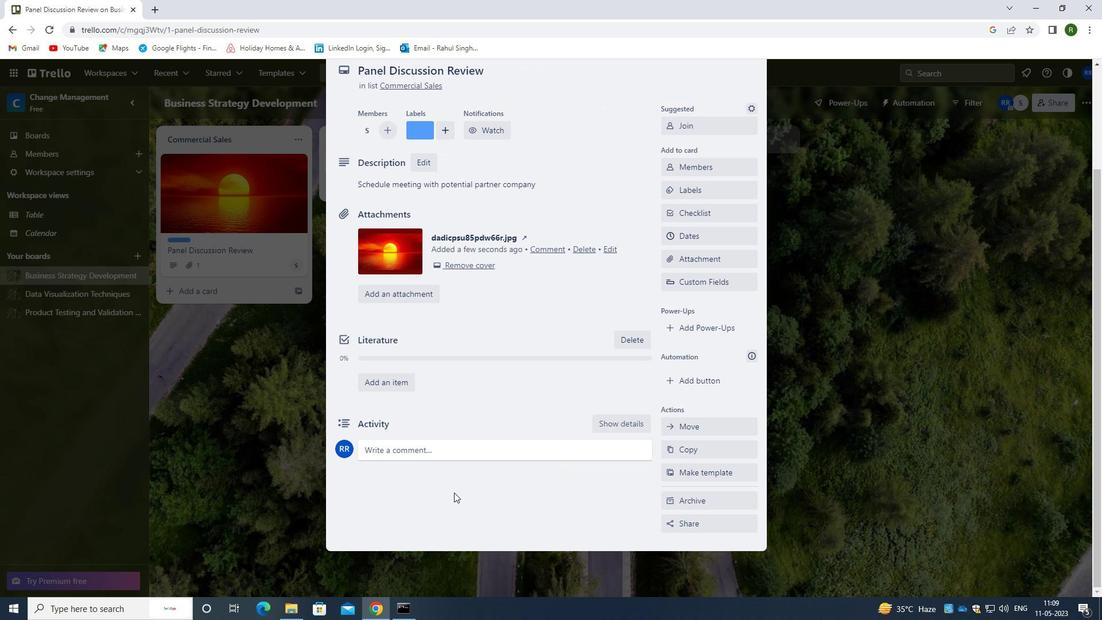 
Action: Mouse pressed left at (432, 452)
Screenshot: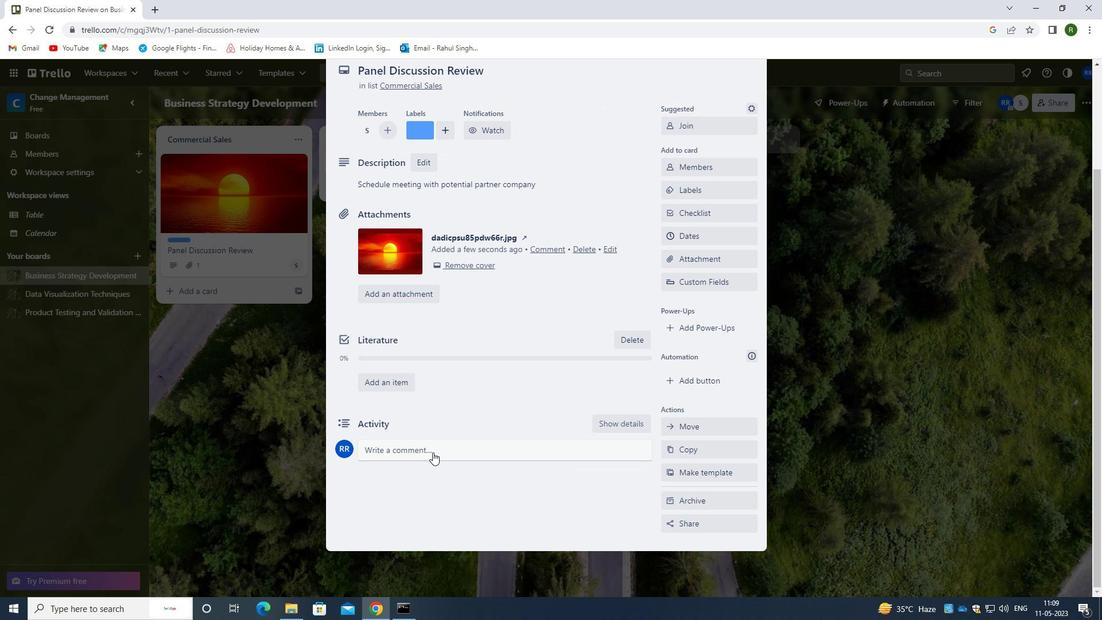 
Action: Key pressed <Key.caps_lock>L<Key.caps_lock>ET<Key.space>US<Key.space>APPROACH<Key.space>THIS<Key.space>TASK<Key.space>WITH<Key.space>A<Key.space>SEC<Key.backspace>NCE<Key.space>OF<Key.space>UR<Key.backspace><Key.backspace><Key.backspace><Key.backspace><Key.backspace><Key.backspace><Key.backspace><Key.backspace>SE<Key.space>FO<Key.backspace><Key.backspace>OF<Key.space>URGENCY<Key.space>AND<Key.space>PRIOUTIZE<Key.space><Key.backspace><Key.backspace><Key.backspace><Key.backspace><Key.backspace><Key.backspace>RTIZE<Key.space>ACCORDINGLY.
Screenshot: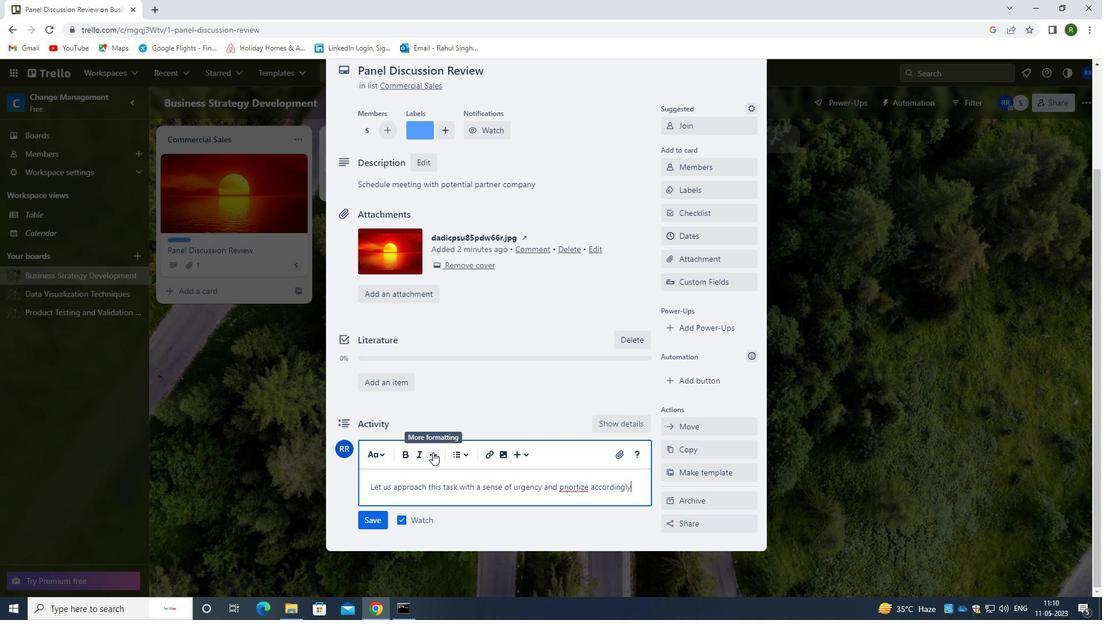 
Action: Mouse moved to (370, 524)
Screenshot: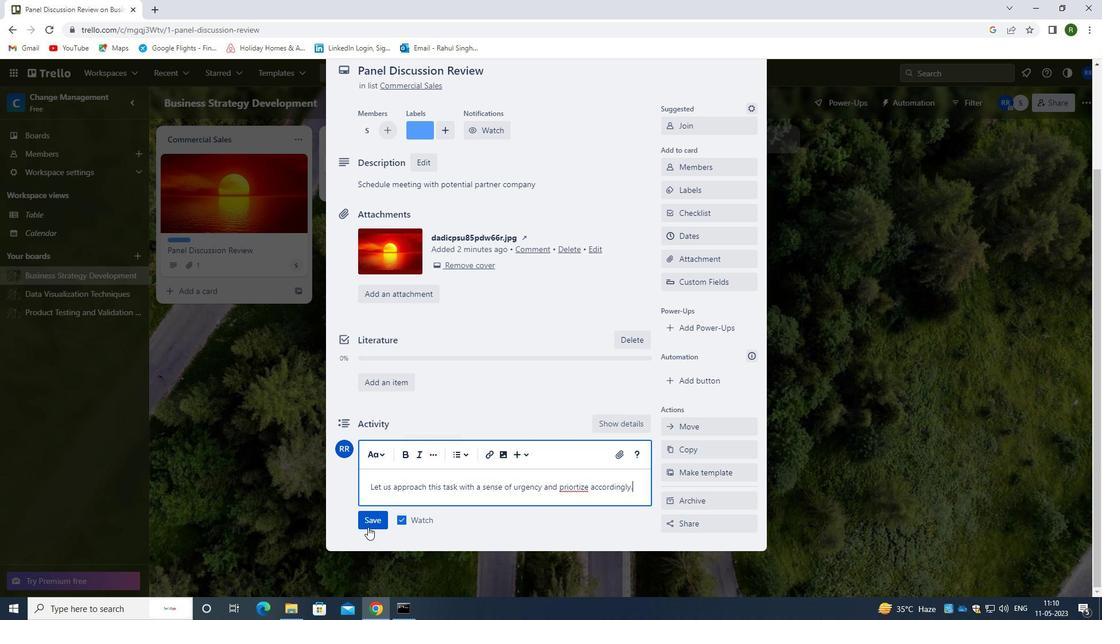 
Action: Mouse pressed left at (370, 524)
Screenshot: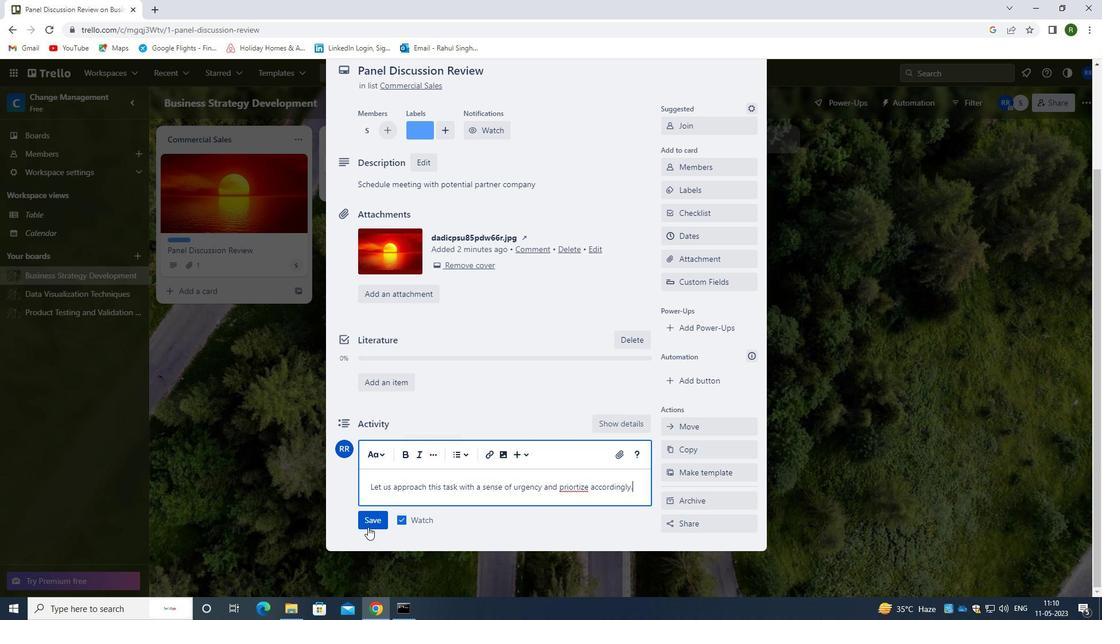 
Action: Mouse moved to (696, 242)
Screenshot: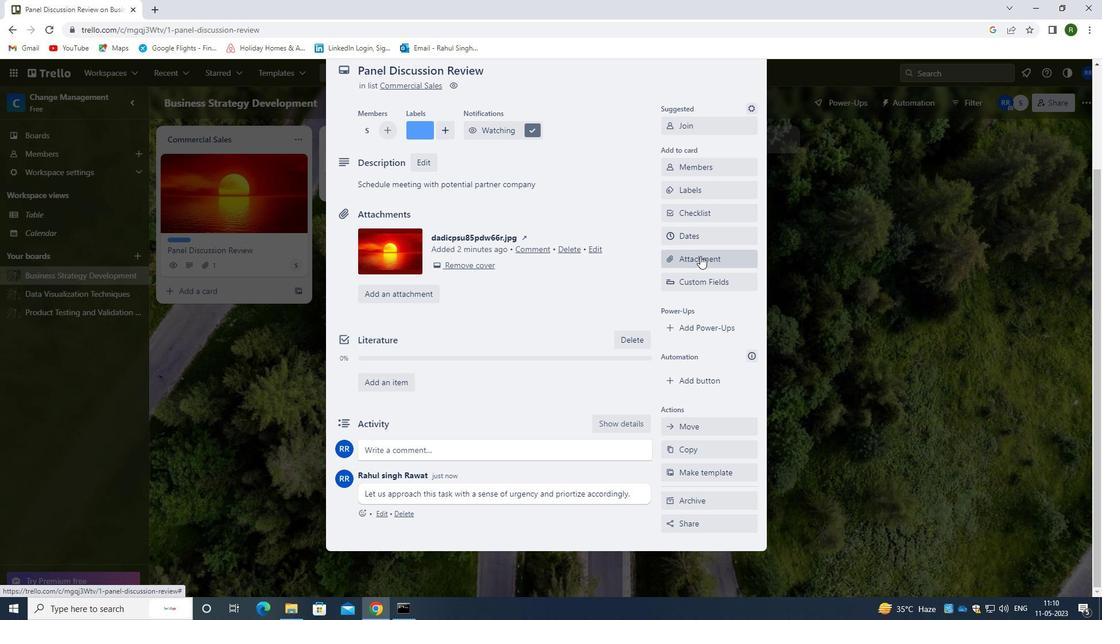 
Action: Mouse pressed left at (696, 242)
Screenshot: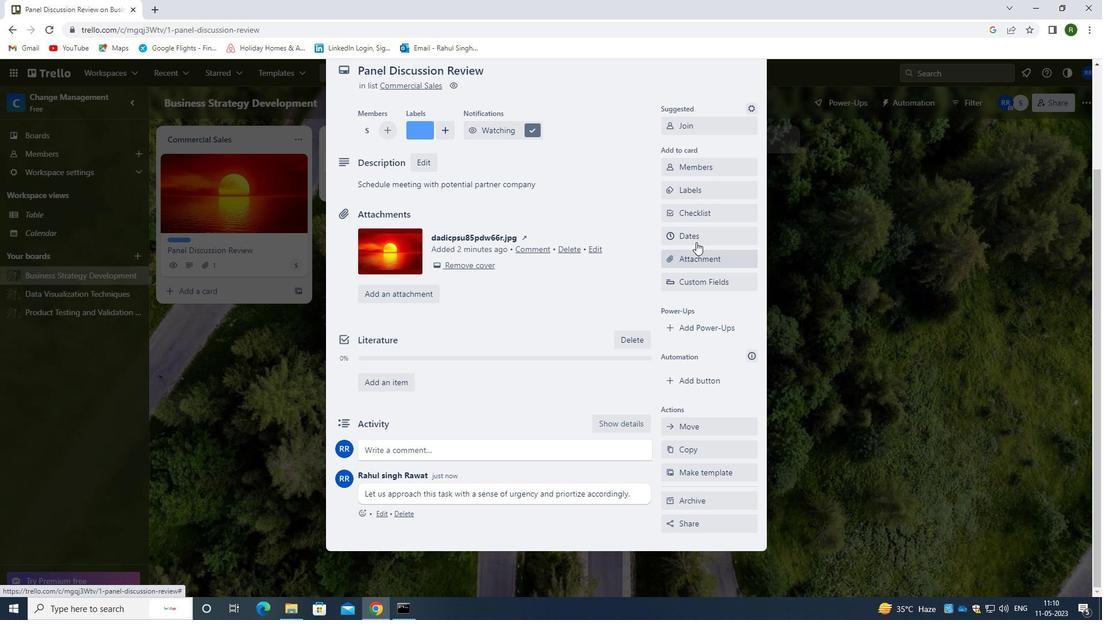 
Action: Mouse moved to (664, 304)
Screenshot: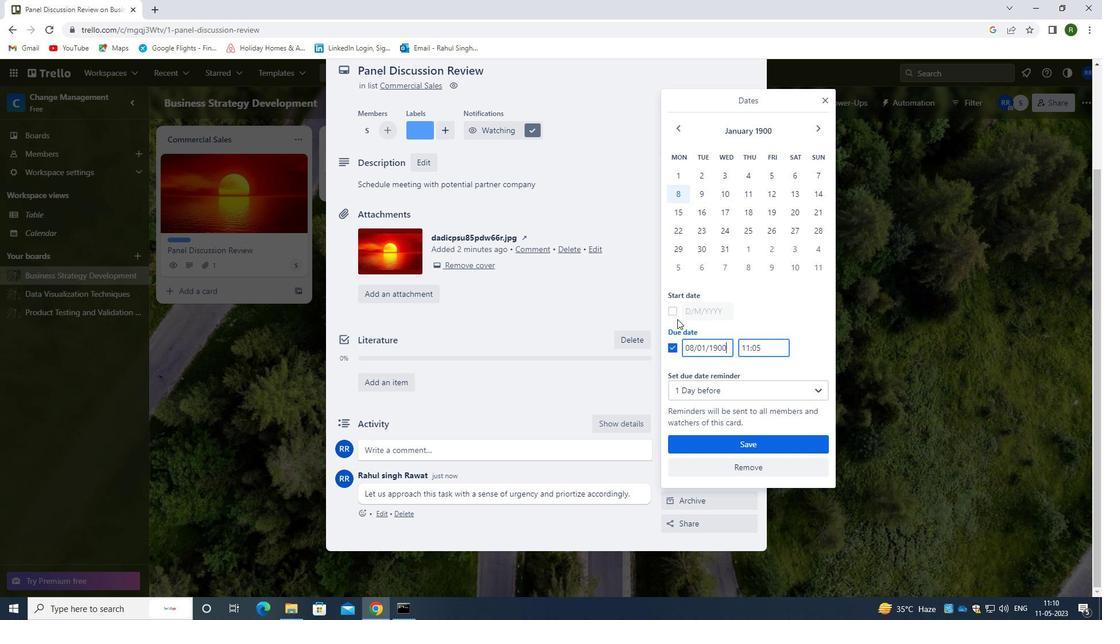 
Action: Mouse pressed left at (664, 304)
Screenshot: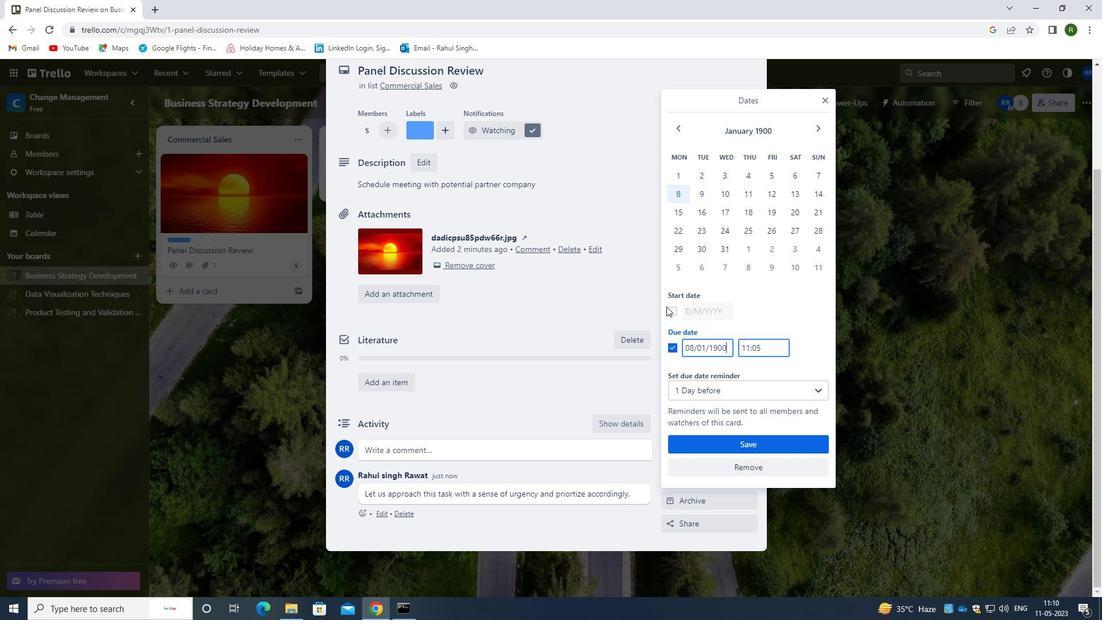 
Action: Mouse moved to (674, 314)
Screenshot: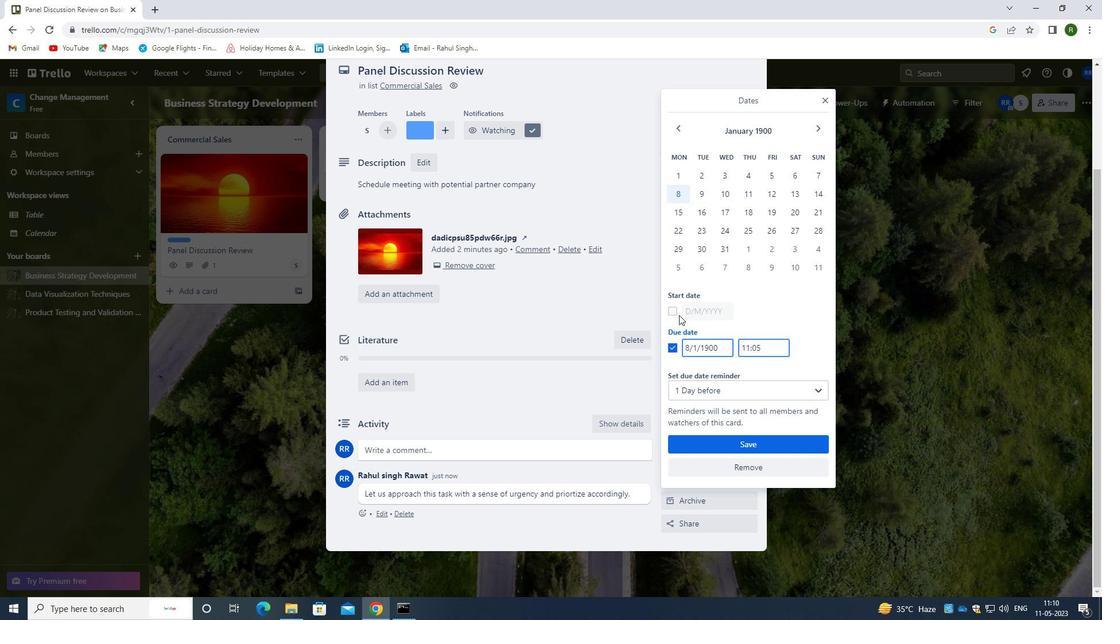 
Action: Mouse pressed left at (674, 314)
Screenshot: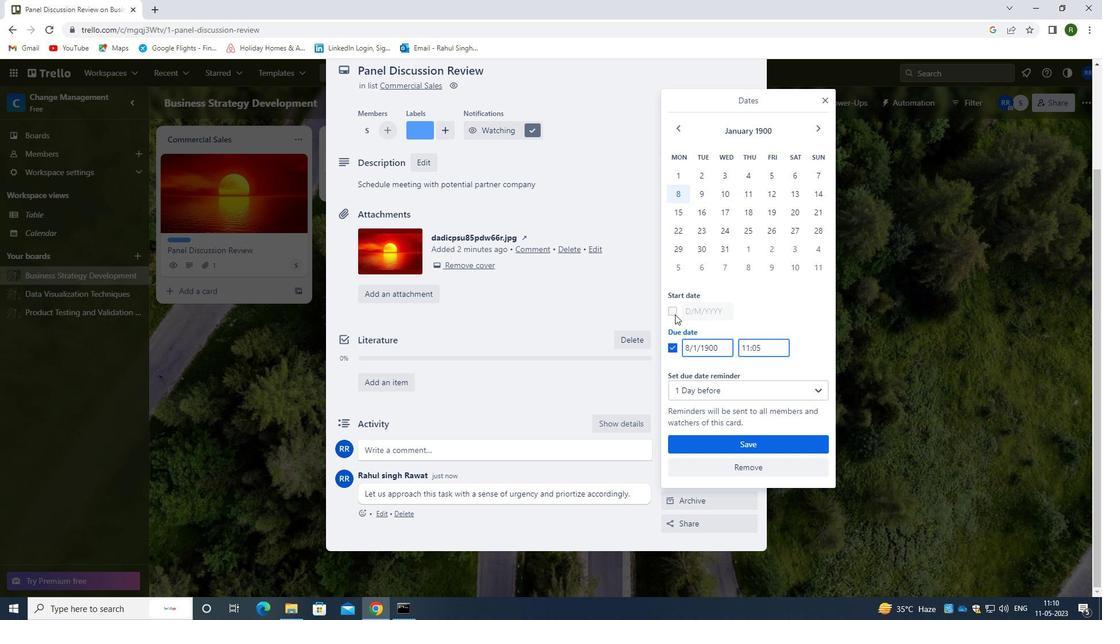 
Action: Mouse moved to (694, 312)
Screenshot: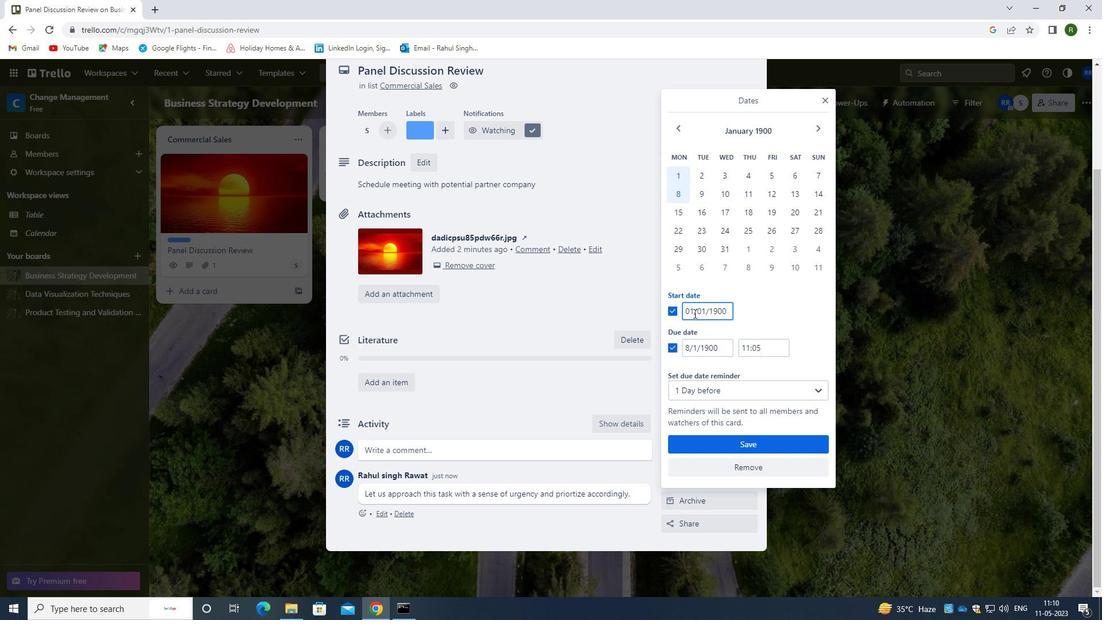
Action: Mouse pressed left at (694, 312)
Screenshot: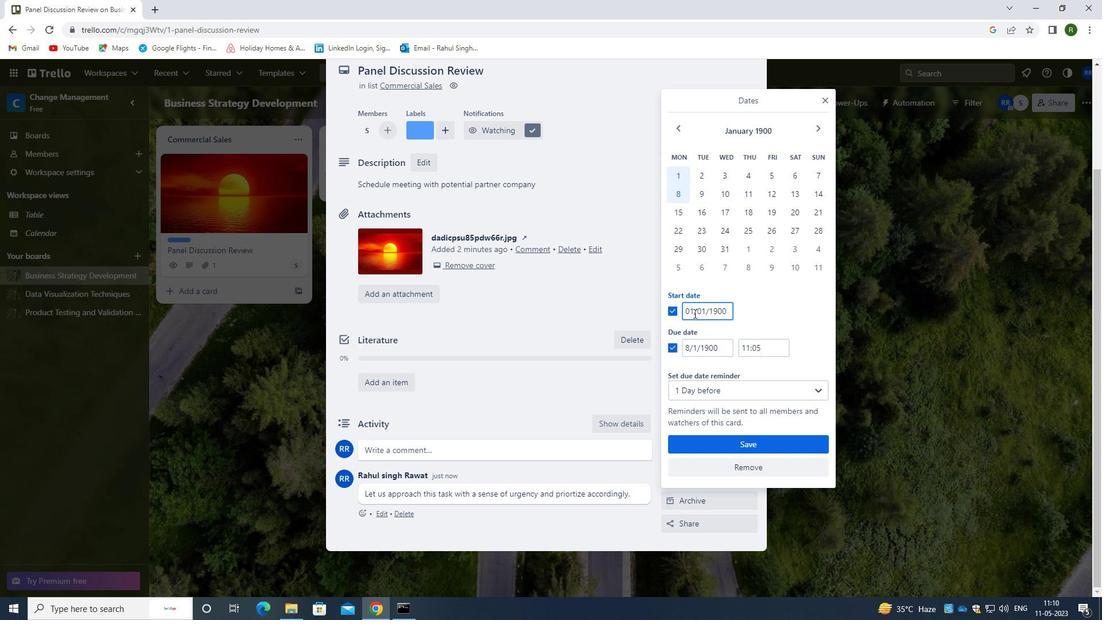 
Action: Mouse moved to (726, 321)
Screenshot: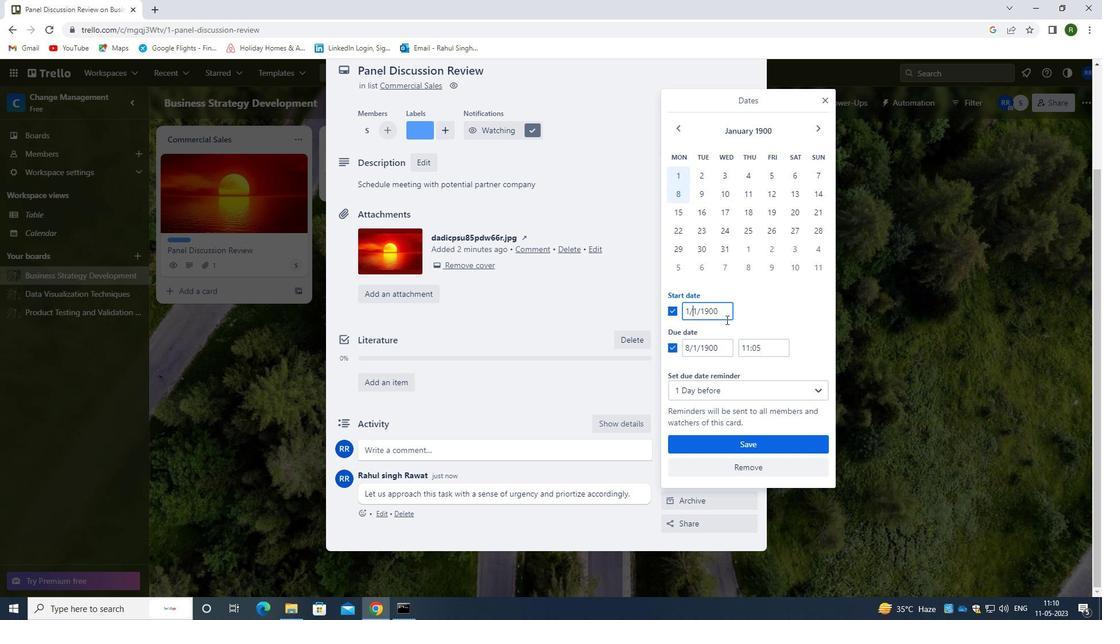 
Action: Key pressed <Key.backspace><Key.backspace>02/
Screenshot: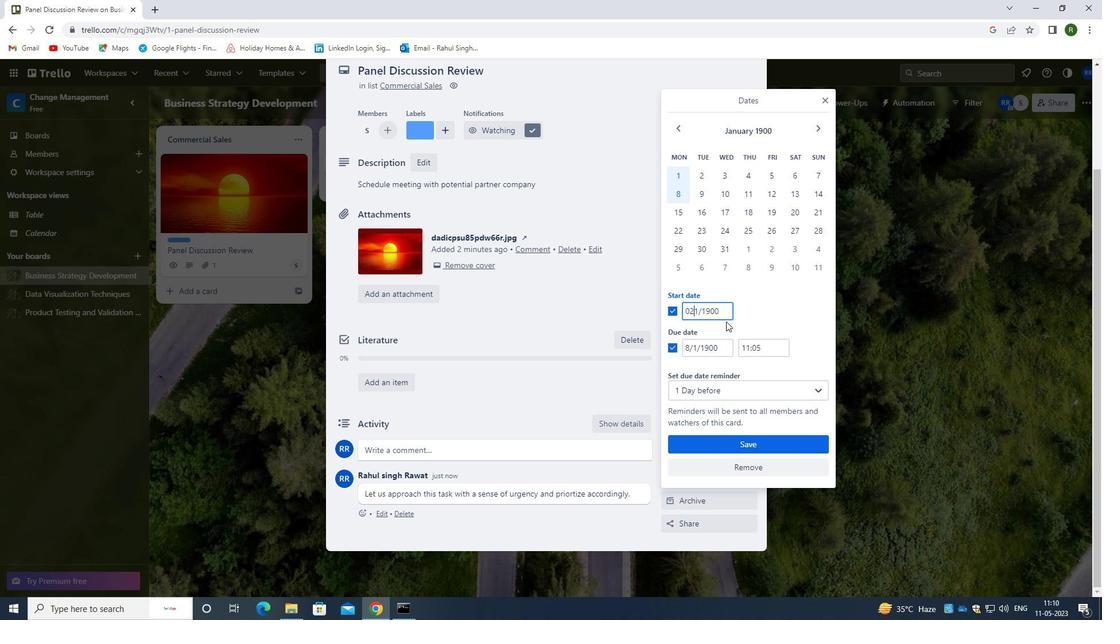 
Action: Mouse moved to (690, 346)
Screenshot: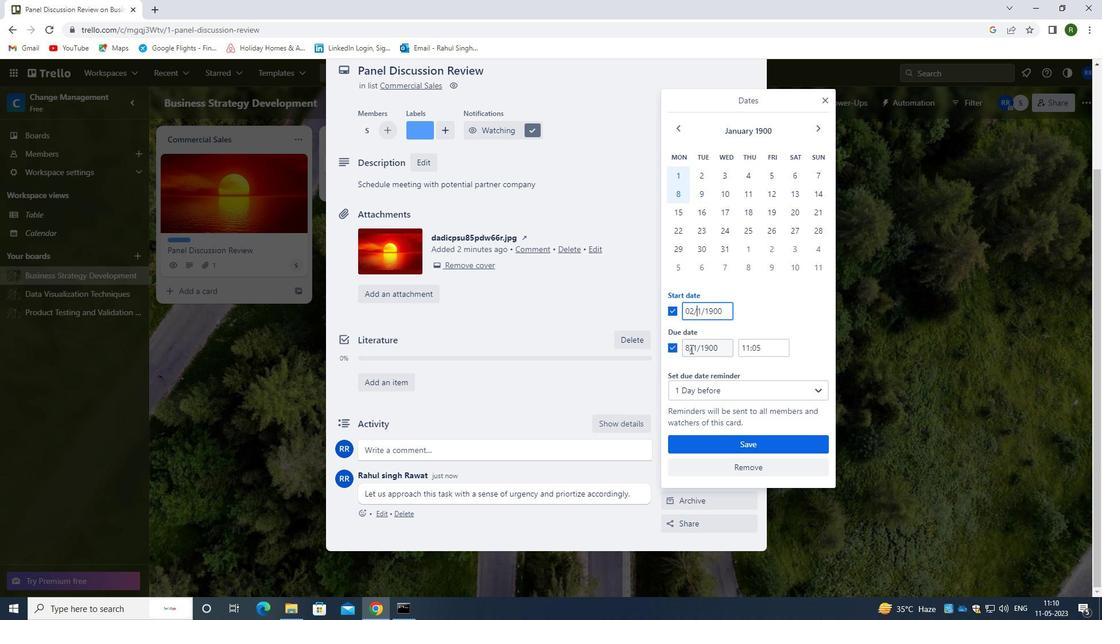 
Action: Mouse pressed left at (690, 346)
Screenshot: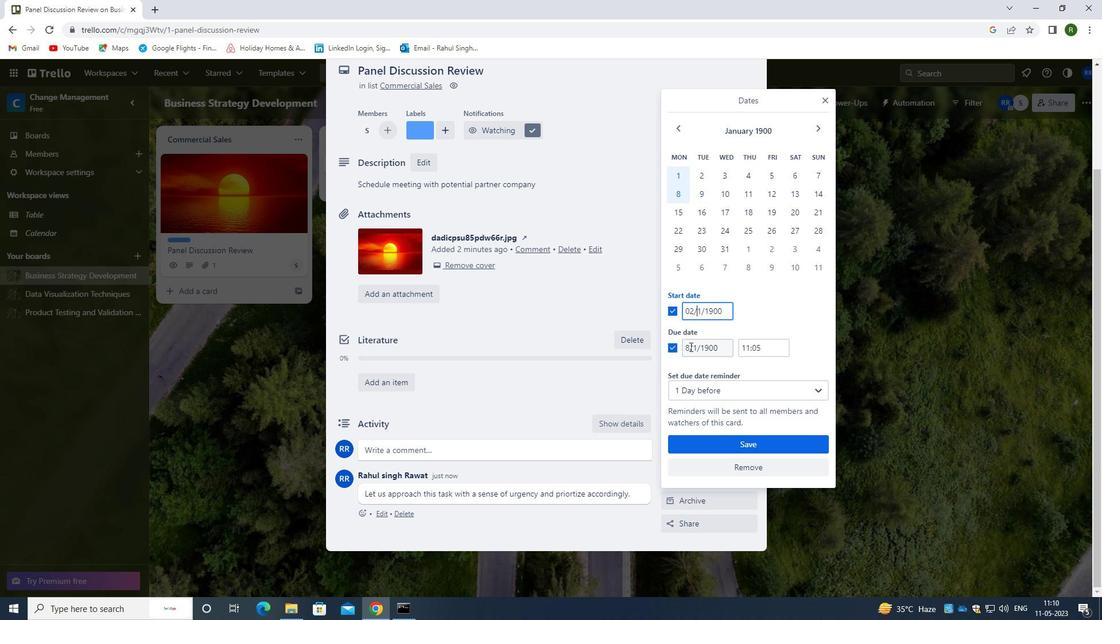 
Action: Mouse moved to (714, 353)
Screenshot: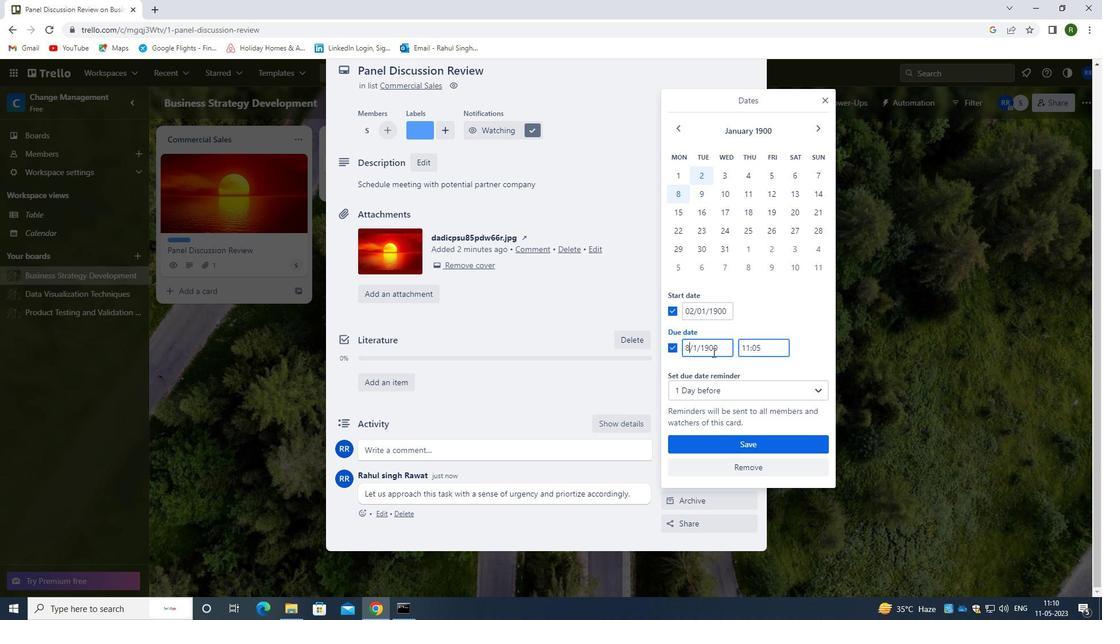 
Action: Key pressed <Key.backspace>9
Screenshot: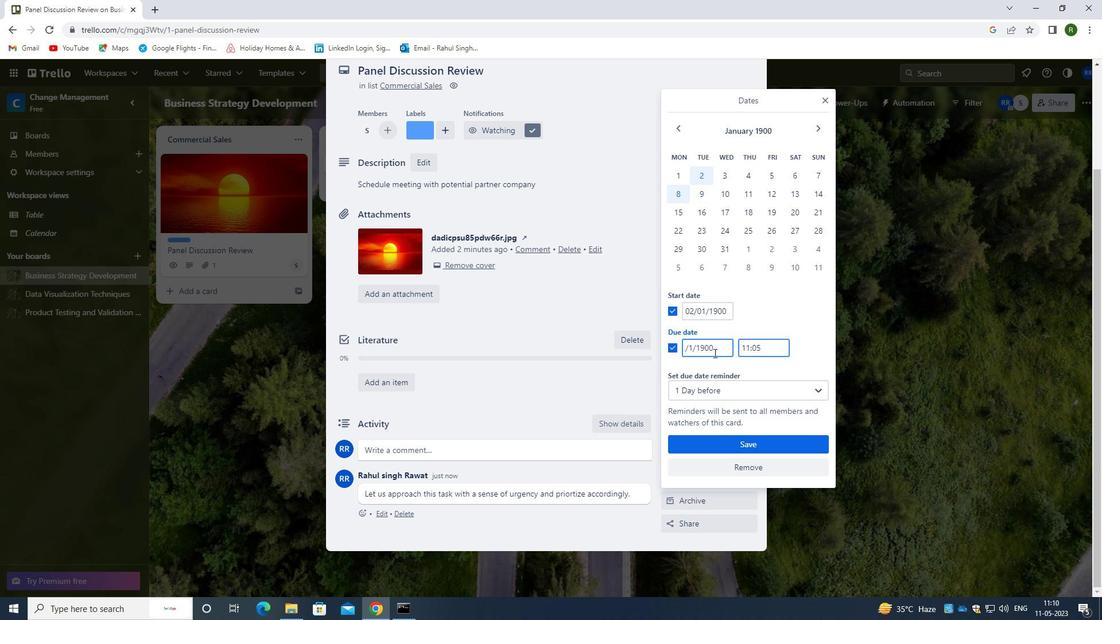 
Action: Mouse moved to (732, 450)
Screenshot: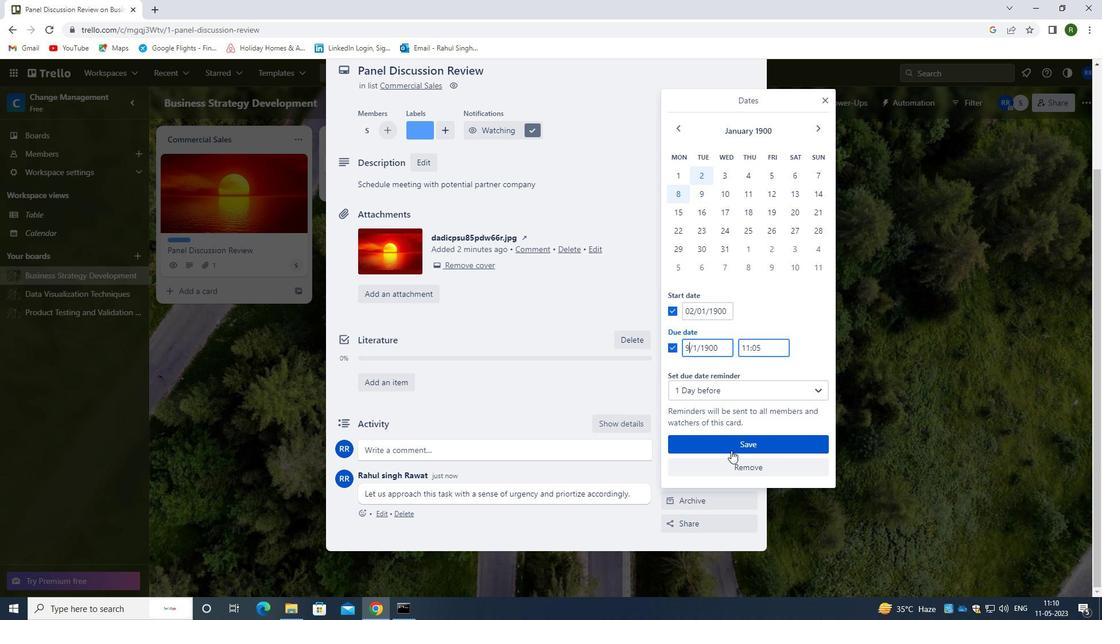 
Action: Mouse pressed left at (732, 450)
Screenshot: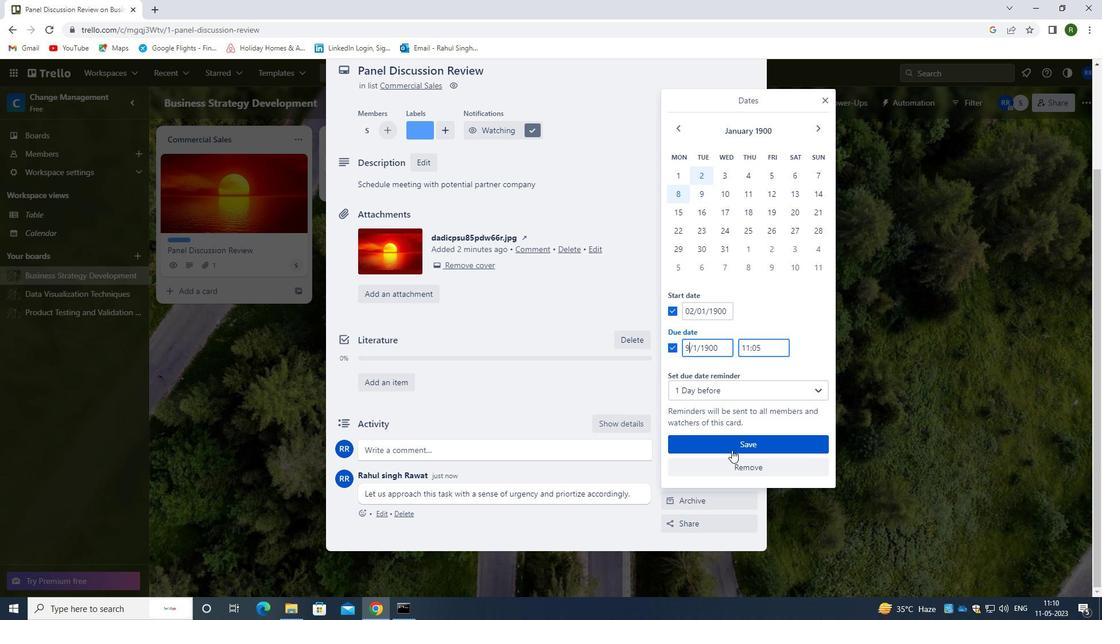 
Action: Mouse moved to (780, 410)
Screenshot: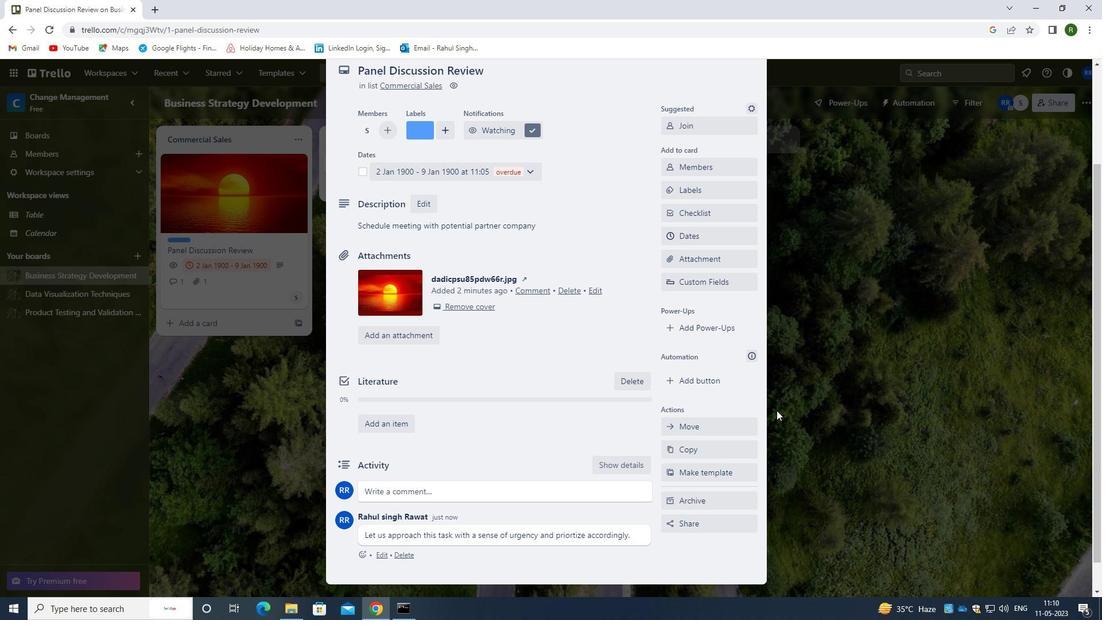 
Action: Mouse scrolled (780, 411) with delta (0, 0)
Screenshot: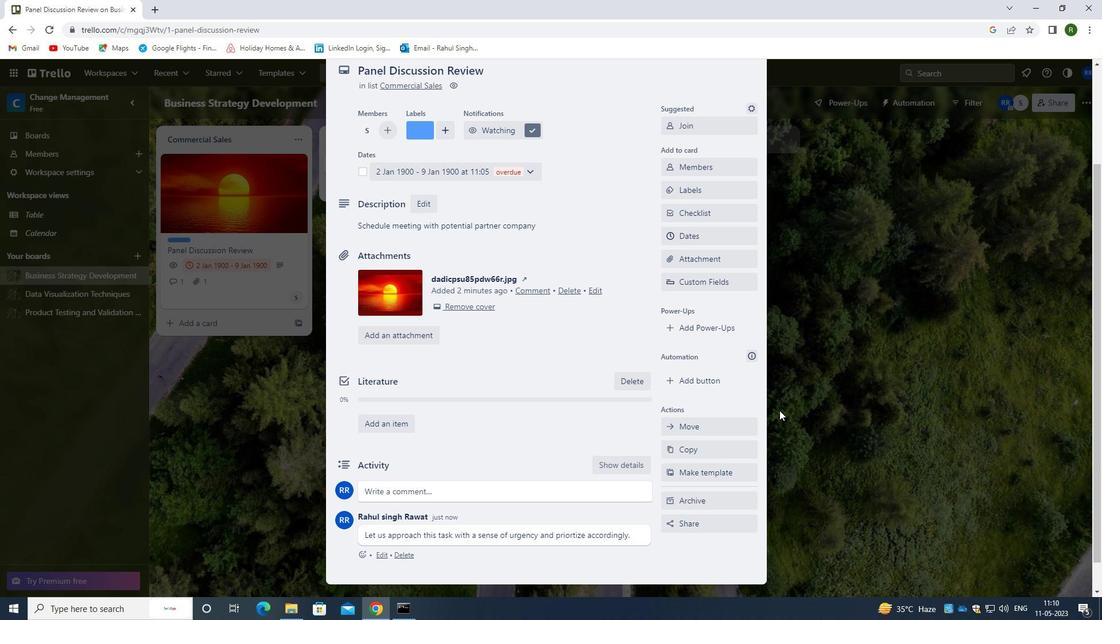 
Action: Mouse moved to (781, 410)
Screenshot: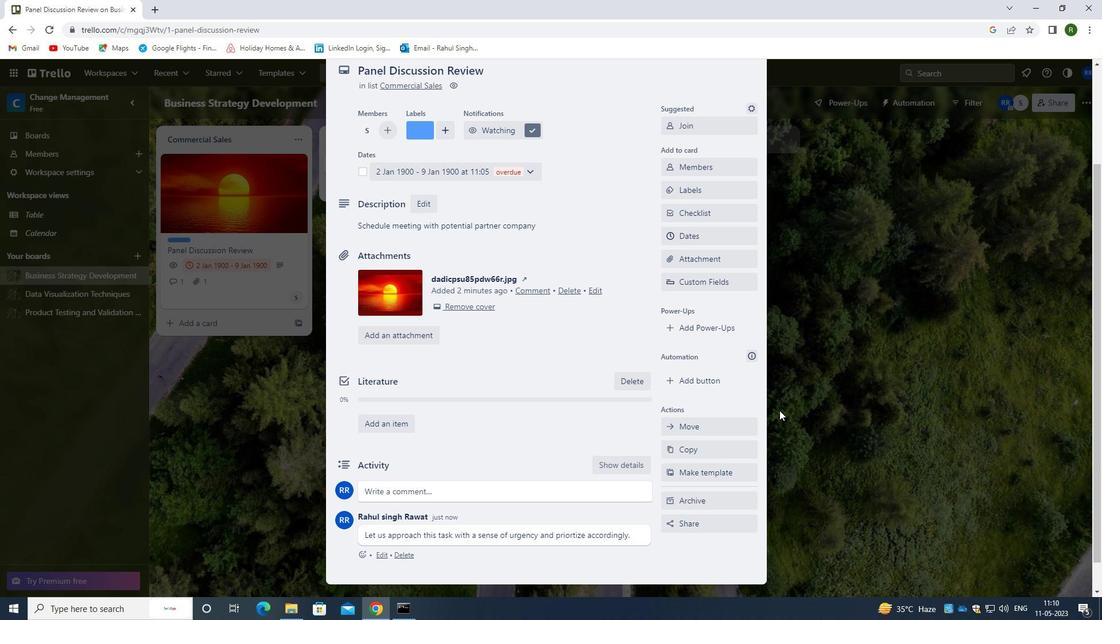 
Action: Mouse scrolled (781, 411) with delta (0, 0)
Screenshot: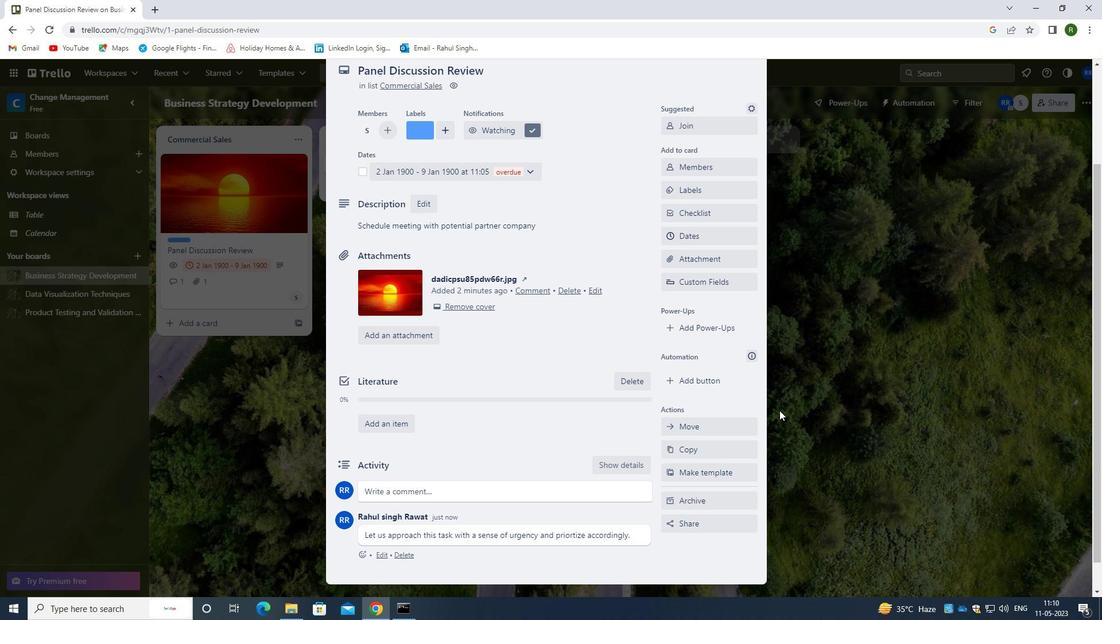 
Action: Mouse scrolled (781, 411) with delta (0, 0)
Screenshot: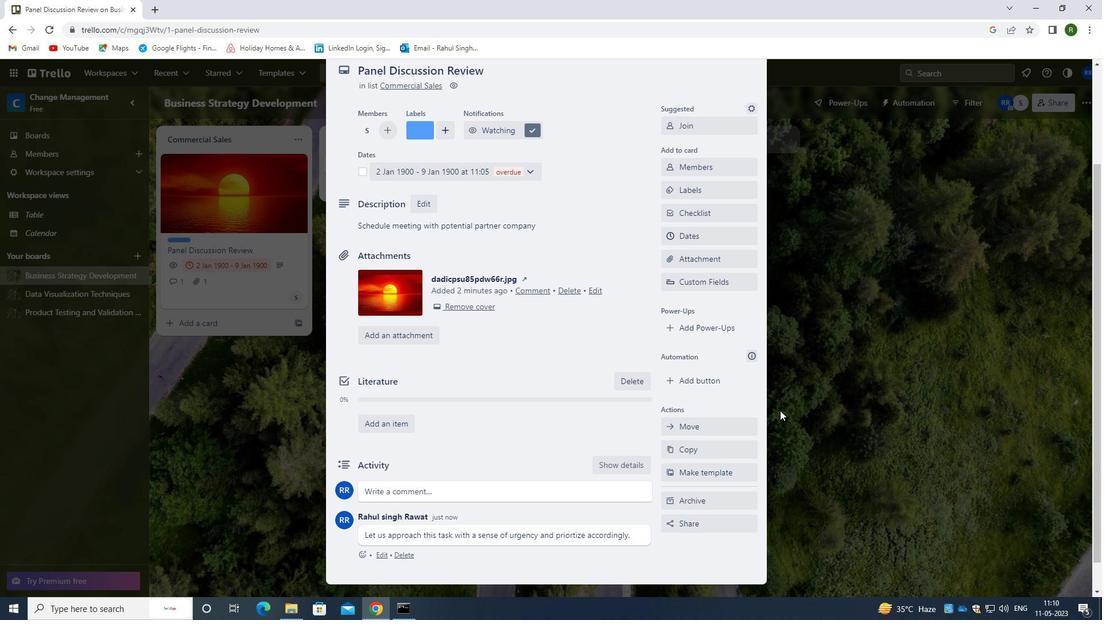 
Action: Mouse moved to (753, 103)
Screenshot: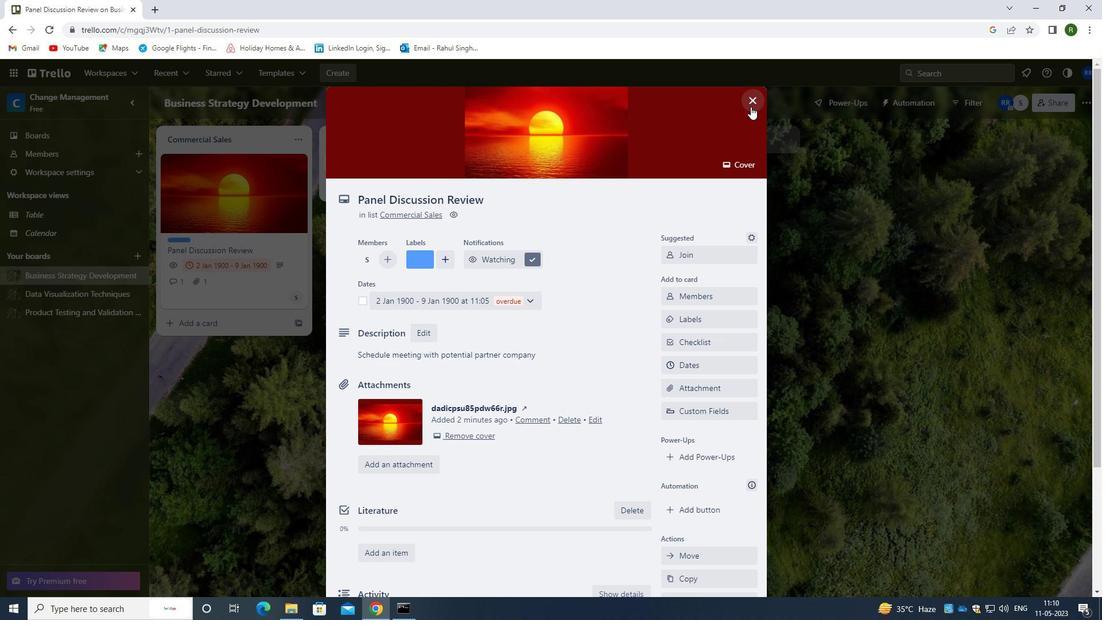 
Action: Mouse pressed left at (753, 103)
Screenshot: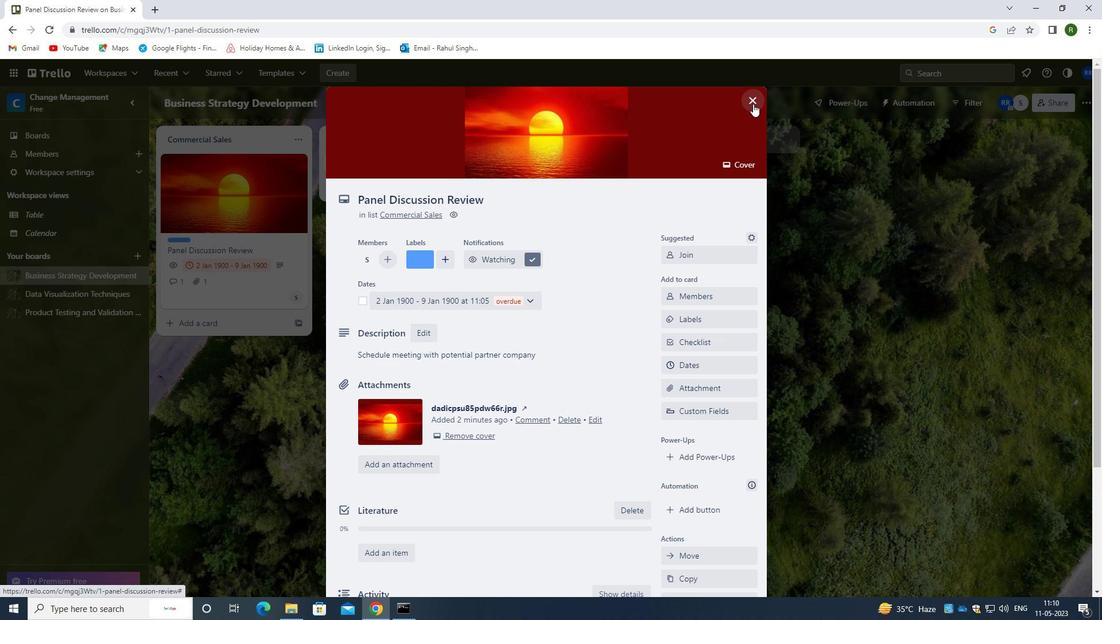 
Action: Mouse moved to (753, 103)
Screenshot: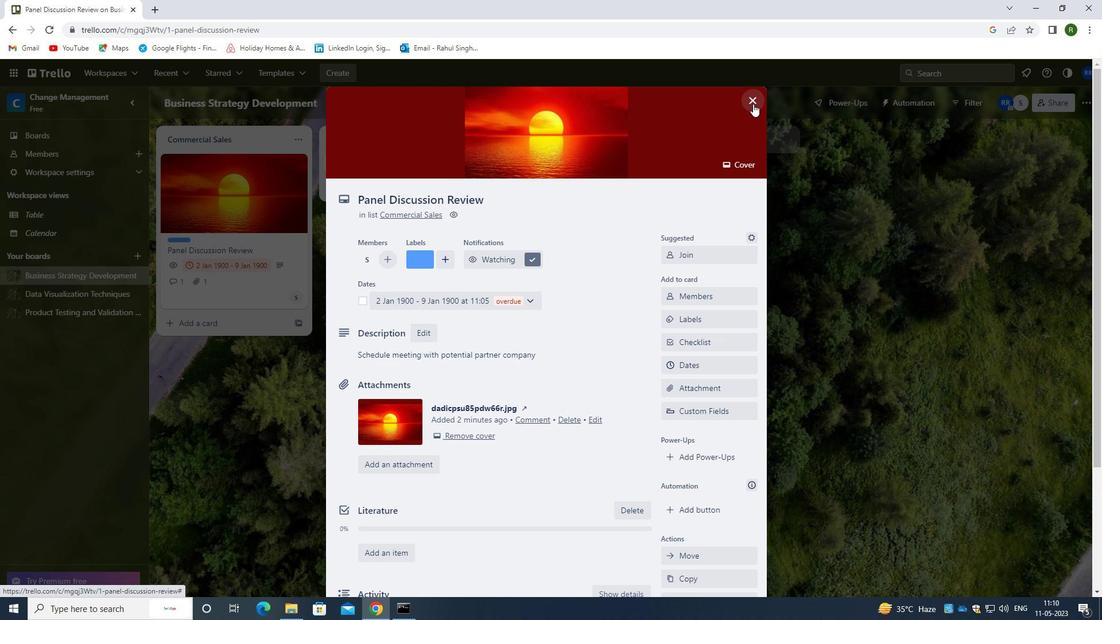 
